 Task: Find connections with filter location Wittenau with filter topic #newyearwith filter profile language English with filter current company NTT Ltd. with filter school Gowtham model school with filter industry Residential Building Construction with filter service category Market Research with filter keywords title Orderly
Action: Mouse moved to (527, 70)
Screenshot: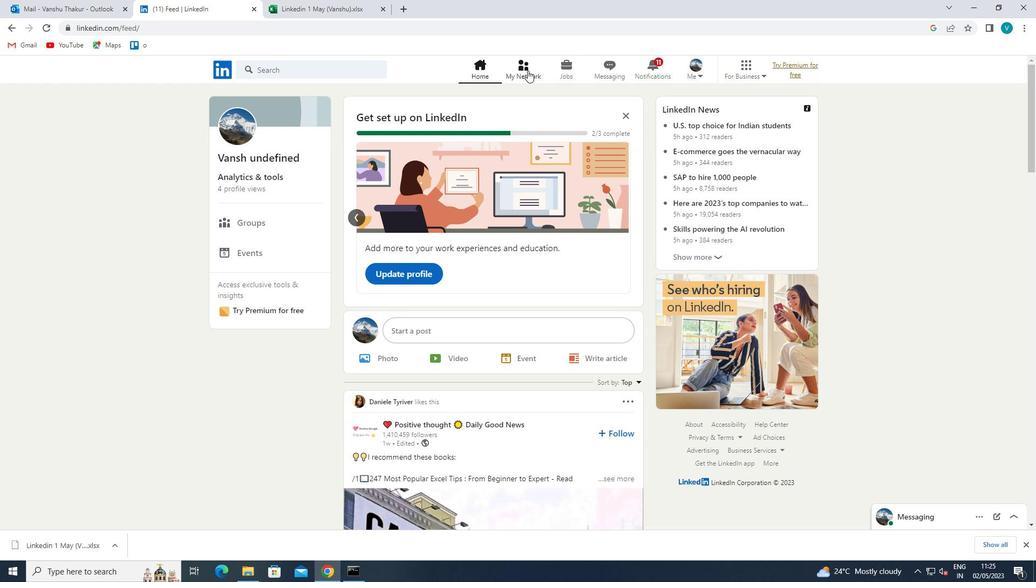 
Action: Mouse pressed left at (527, 70)
Screenshot: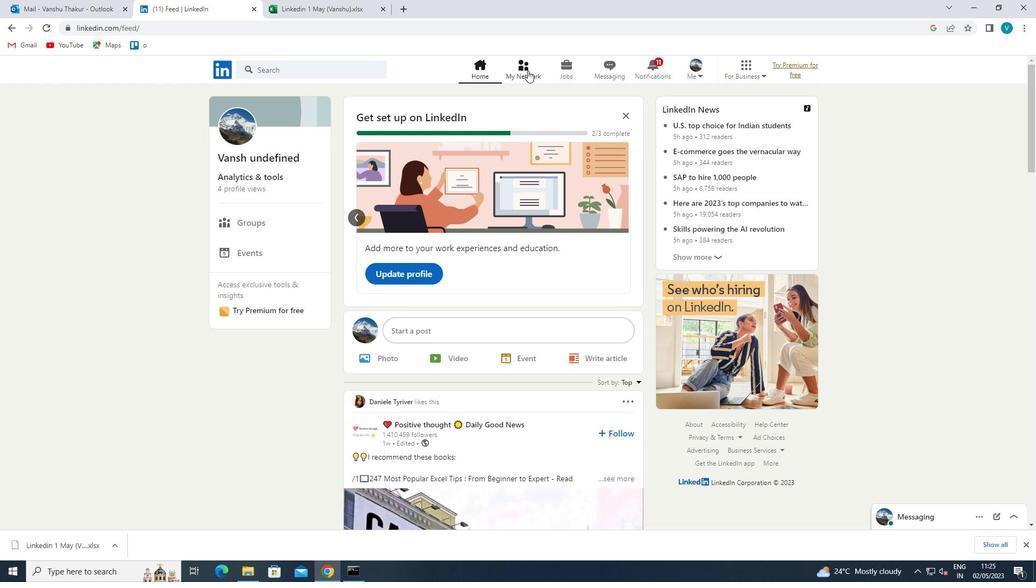 
Action: Mouse moved to (274, 123)
Screenshot: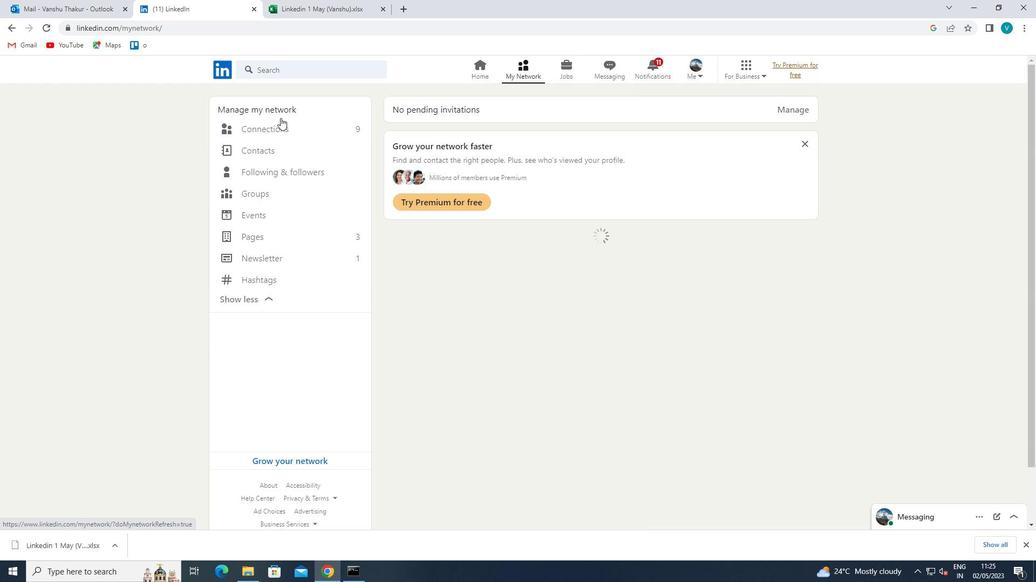 
Action: Mouse pressed left at (274, 123)
Screenshot: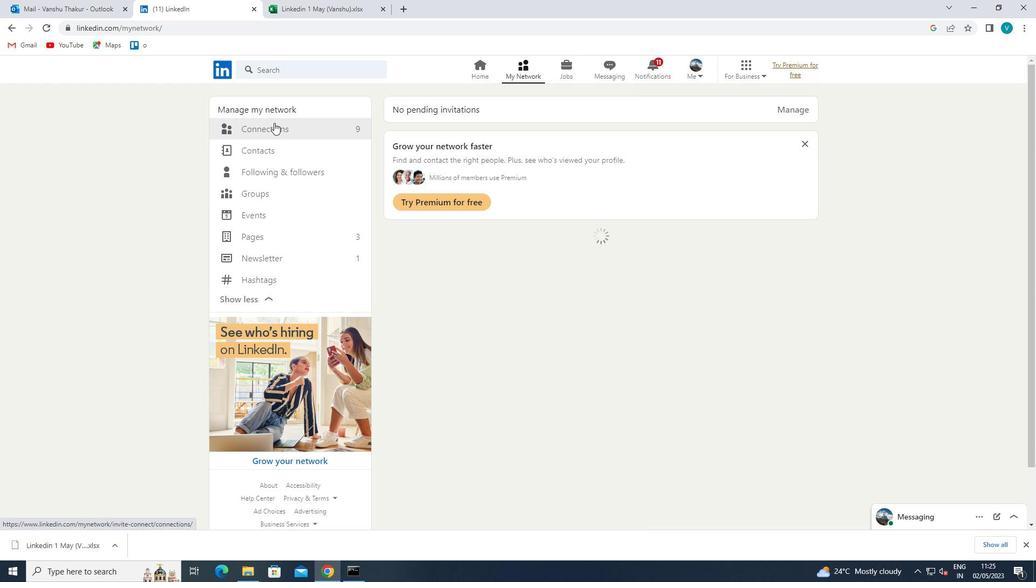 
Action: Mouse moved to (603, 126)
Screenshot: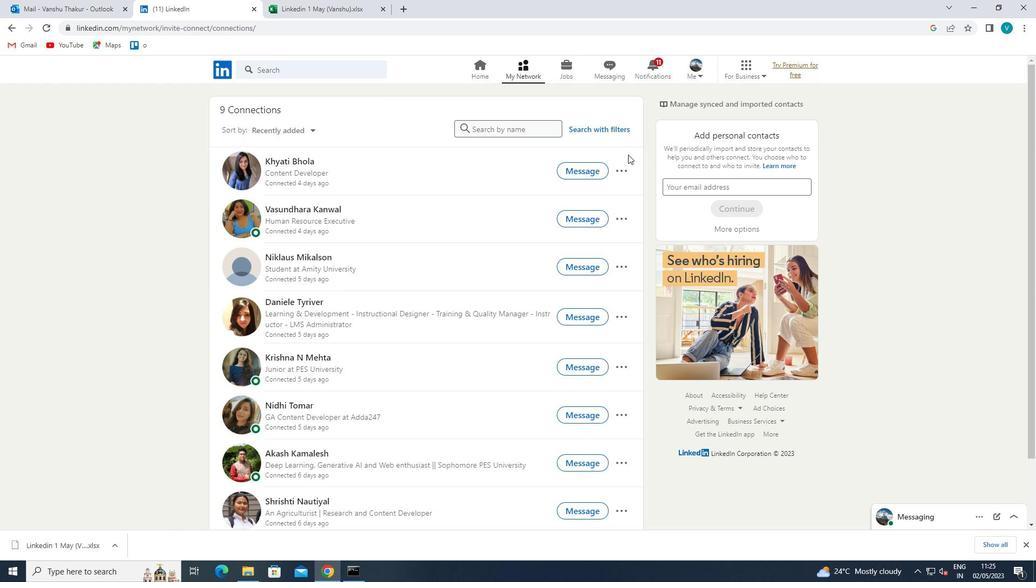 
Action: Mouse pressed left at (603, 126)
Screenshot: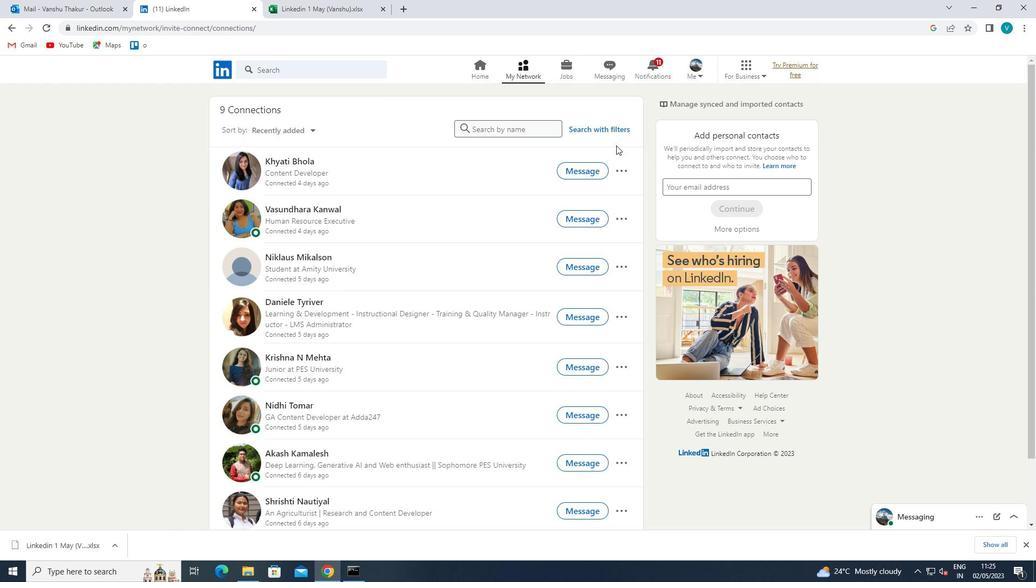 
Action: Mouse moved to (507, 103)
Screenshot: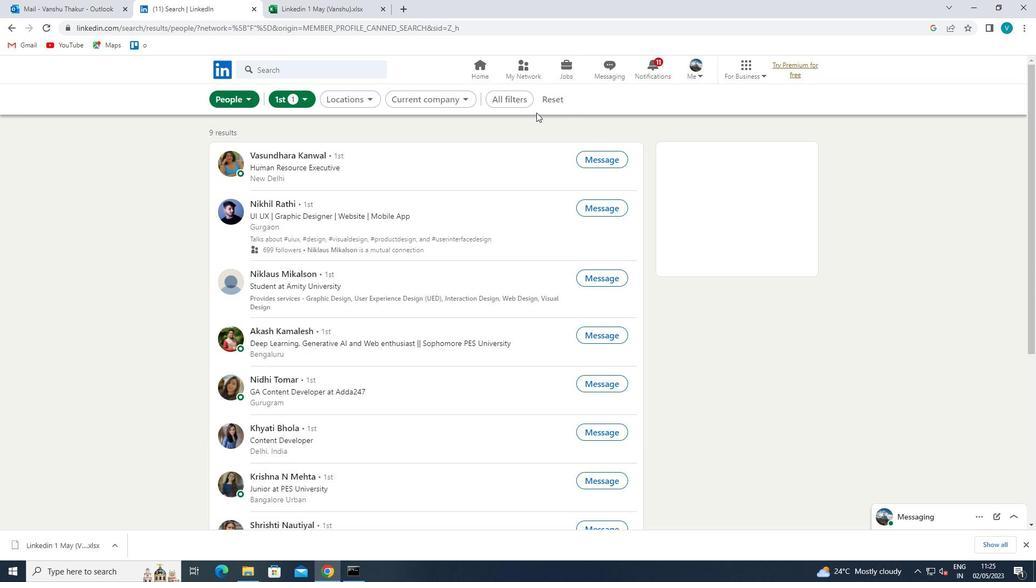 
Action: Mouse pressed left at (507, 103)
Screenshot: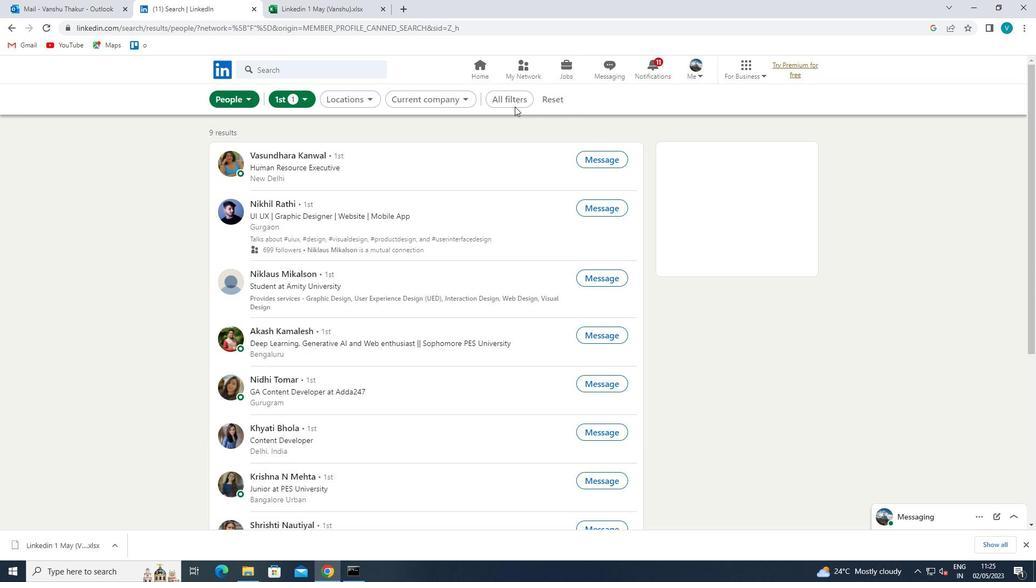 
Action: Mouse moved to (862, 239)
Screenshot: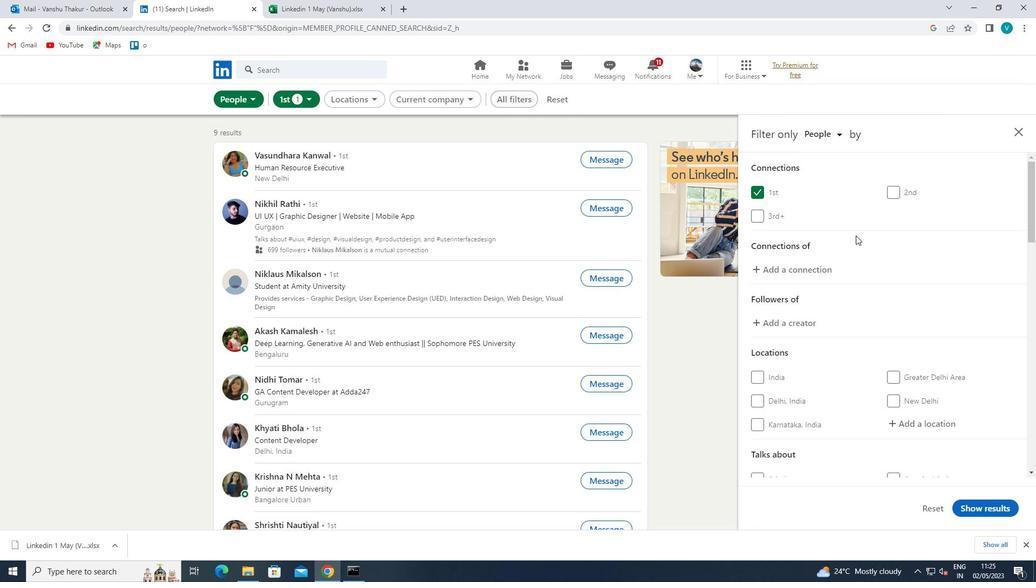 
Action: Mouse scrolled (862, 239) with delta (0, 0)
Screenshot: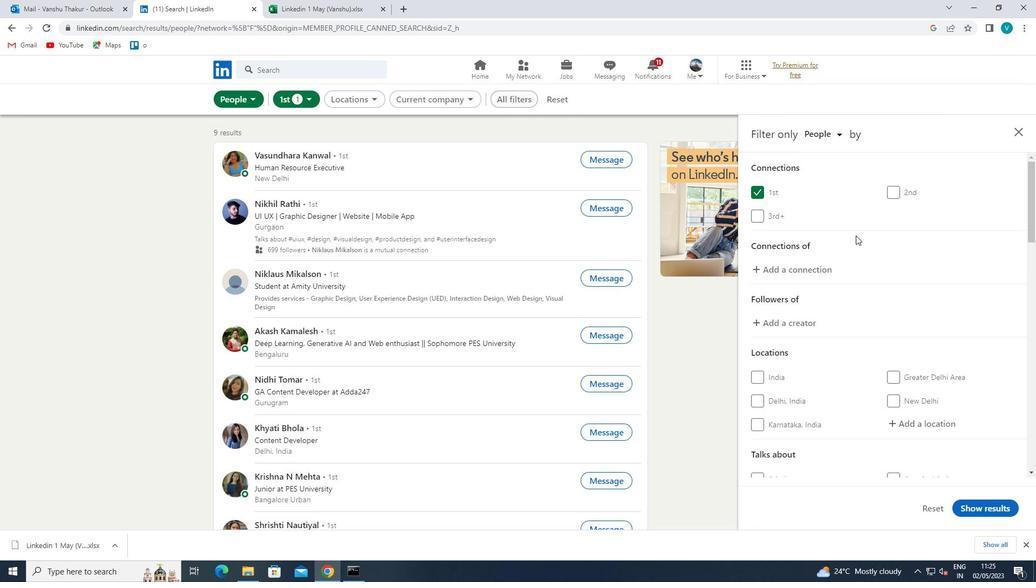 
Action: Mouse moved to (862, 241)
Screenshot: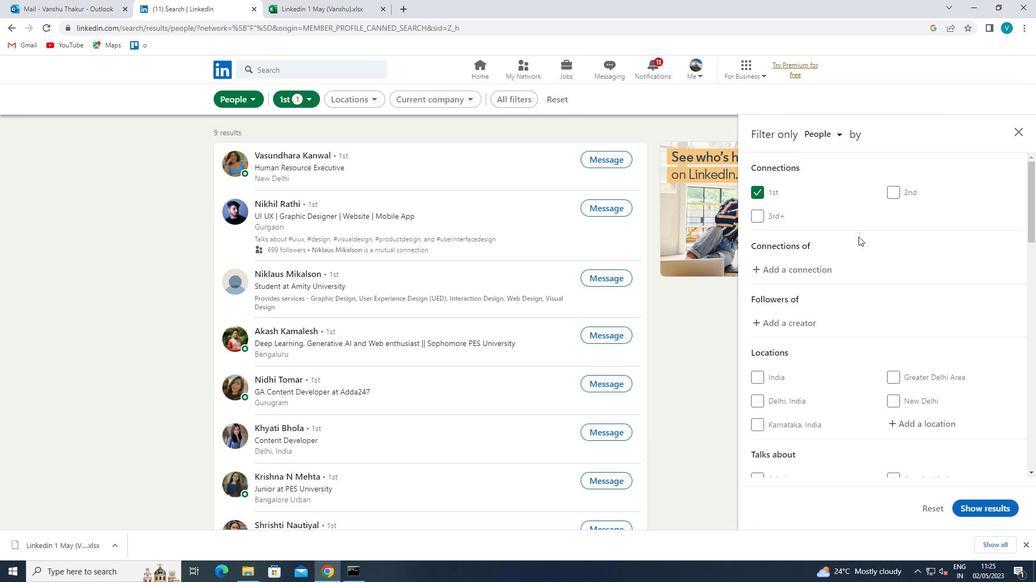 
Action: Mouse scrolled (862, 240) with delta (0, 0)
Screenshot: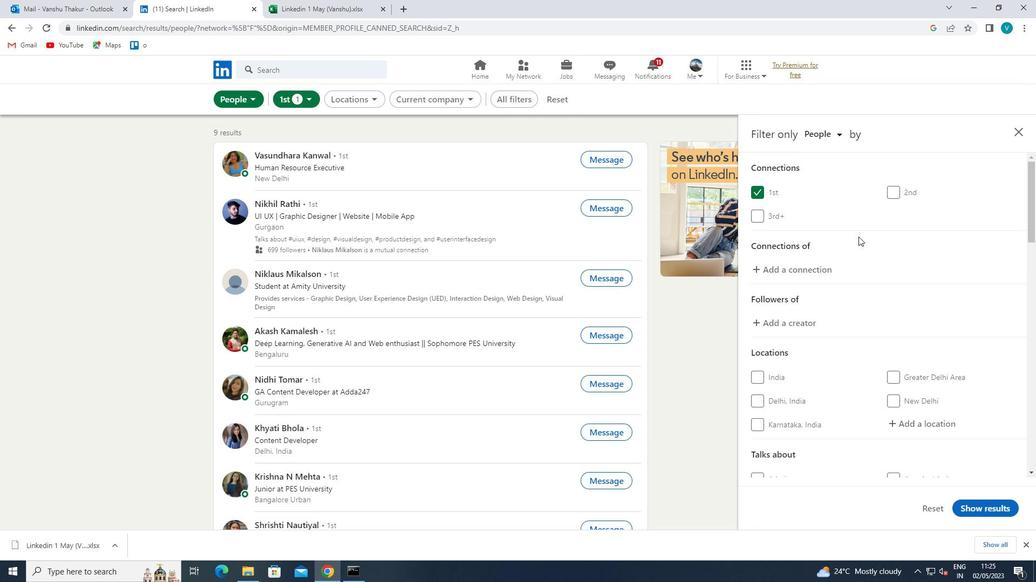 
Action: Mouse moved to (910, 326)
Screenshot: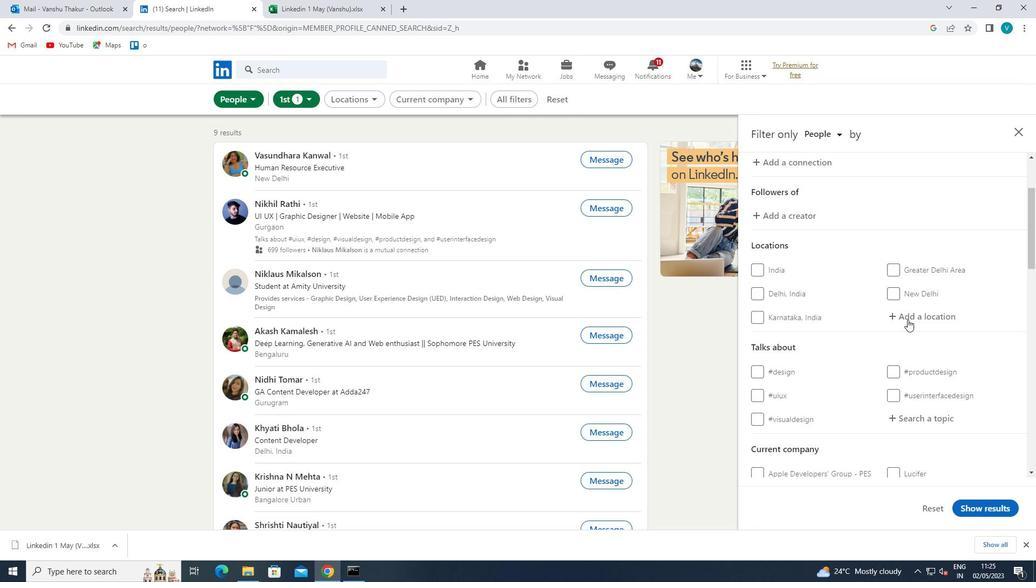 
Action: Mouse pressed left at (910, 326)
Screenshot: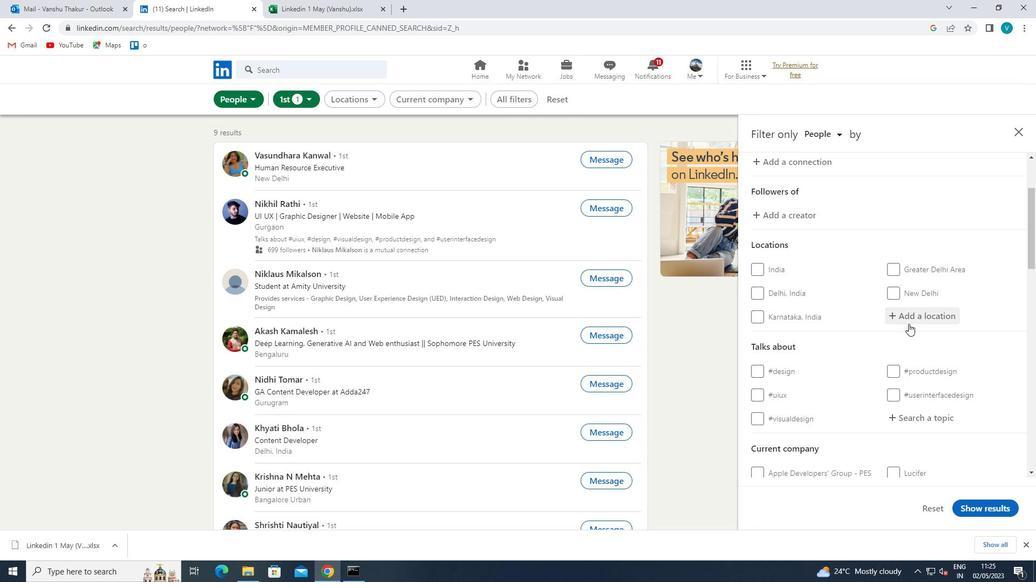 
Action: Mouse moved to (919, 315)
Screenshot: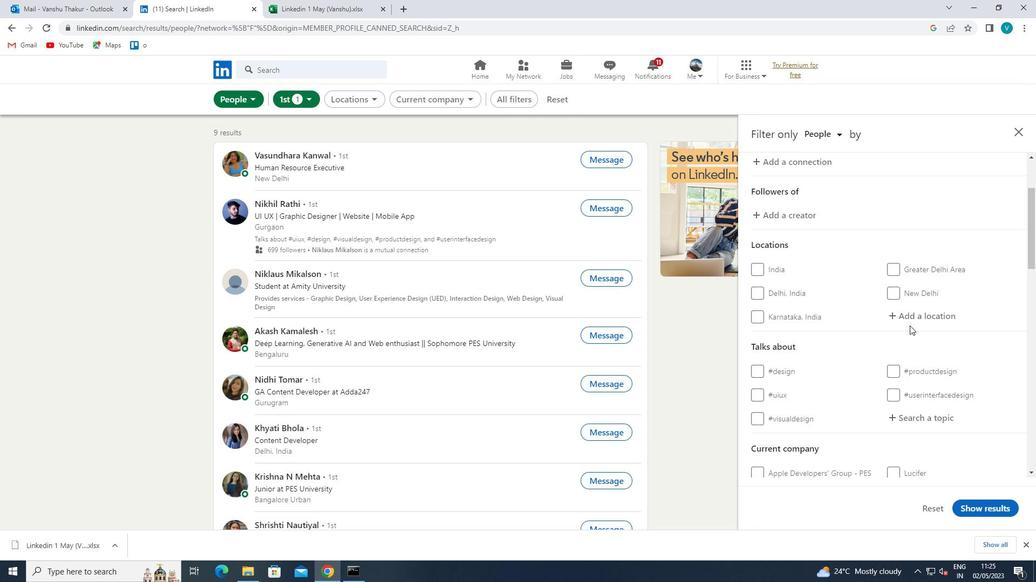 
Action: Mouse pressed left at (919, 315)
Screenshot: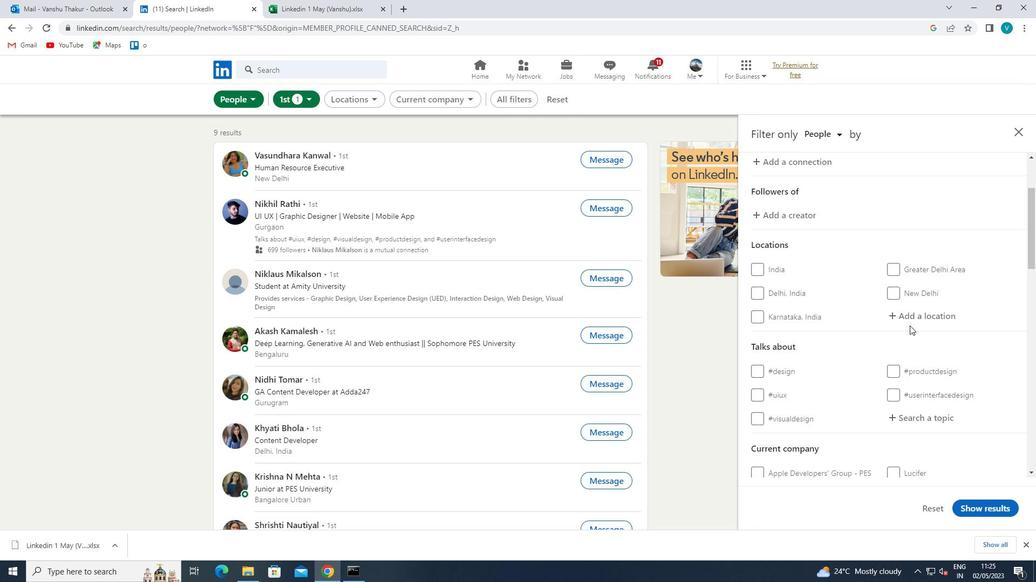 
Action: Key pressed <Key.shift>WITTENAU
Screenshot: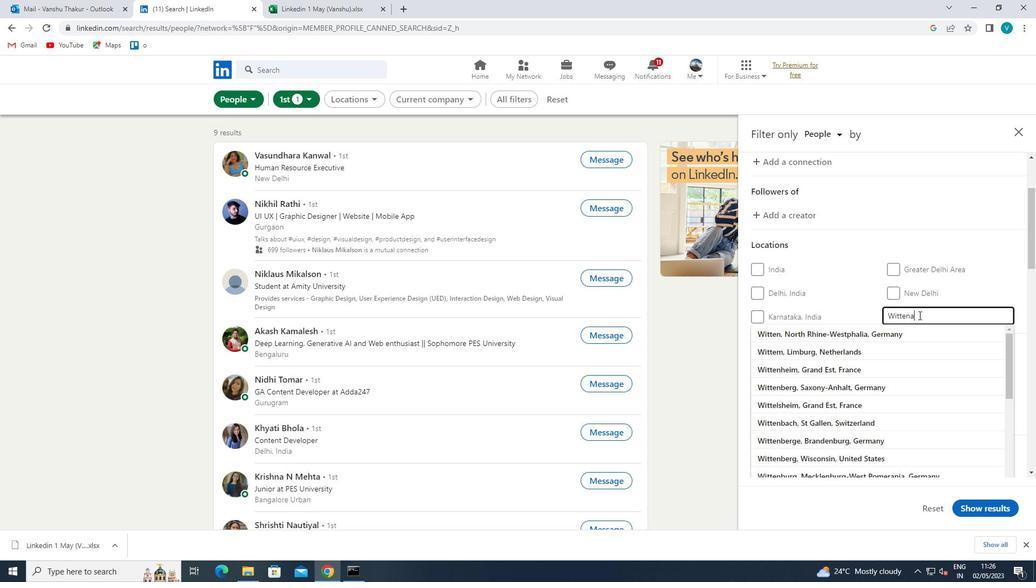 
Action: Mouse moved to (901, 331)
Screenshot: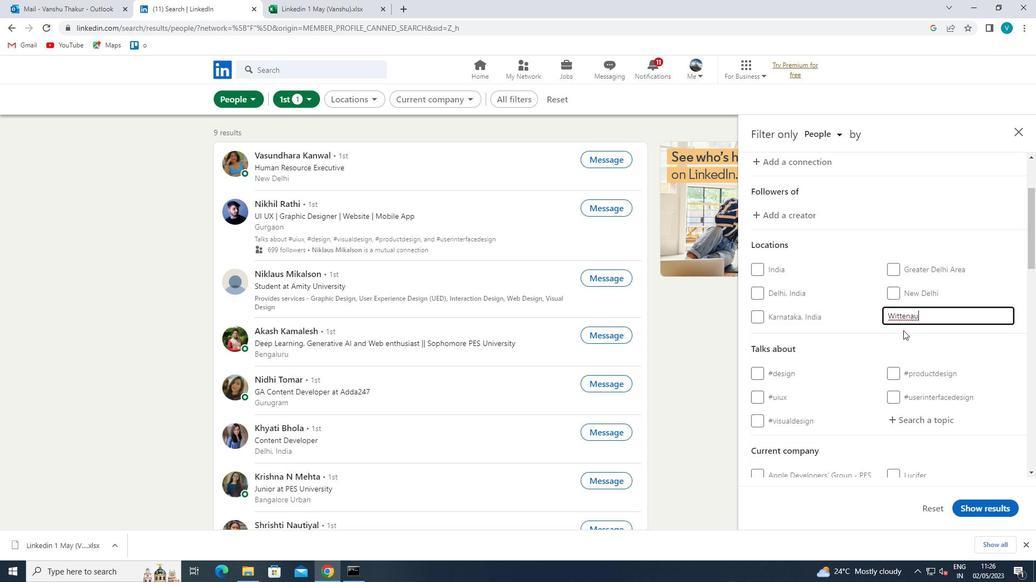 
Action: Mouse pressed left at (901, 331)
Screenshot: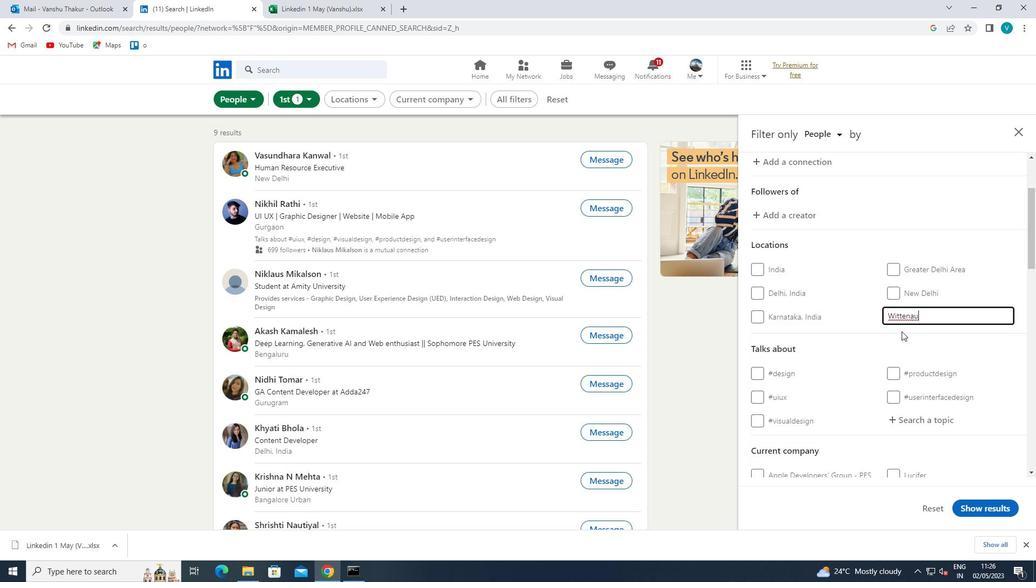 
Action: Mouse moved to (914, 336)
Screenshot: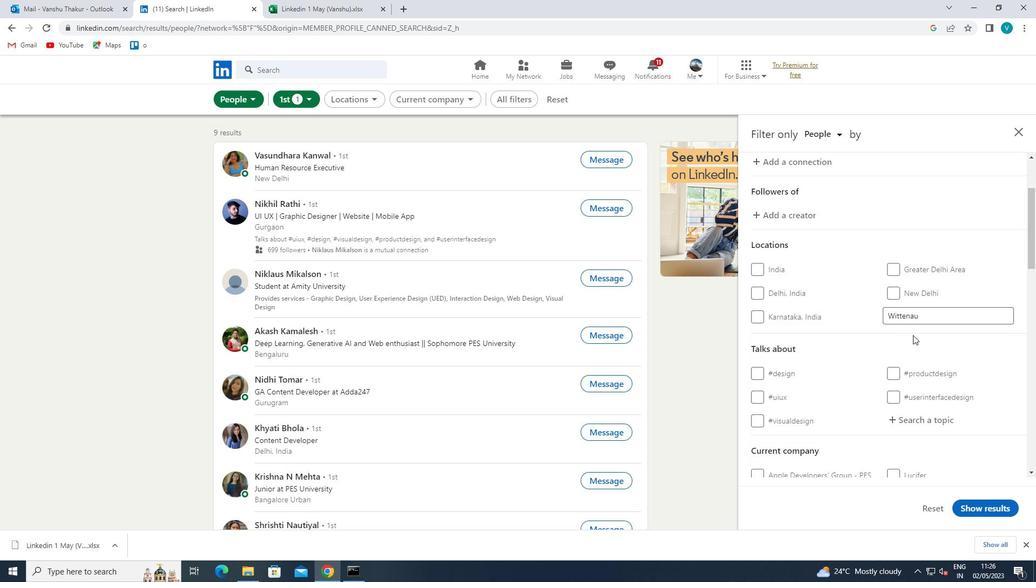 
Action: Mouse scrolled (914, 335) with delta (0, 0)
Screenshot: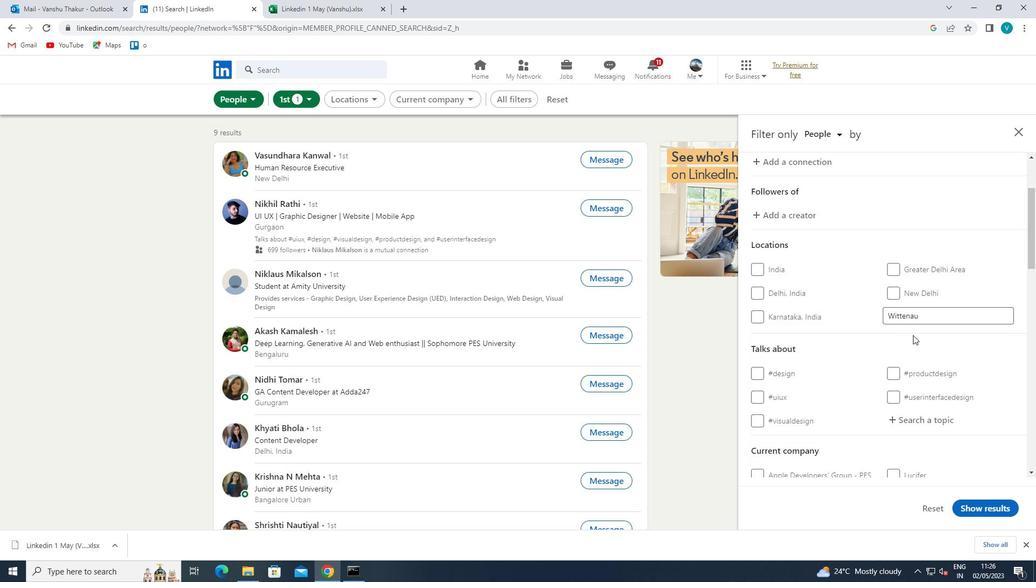 
Action: Mouse moved to (915, 336)
Screenshot: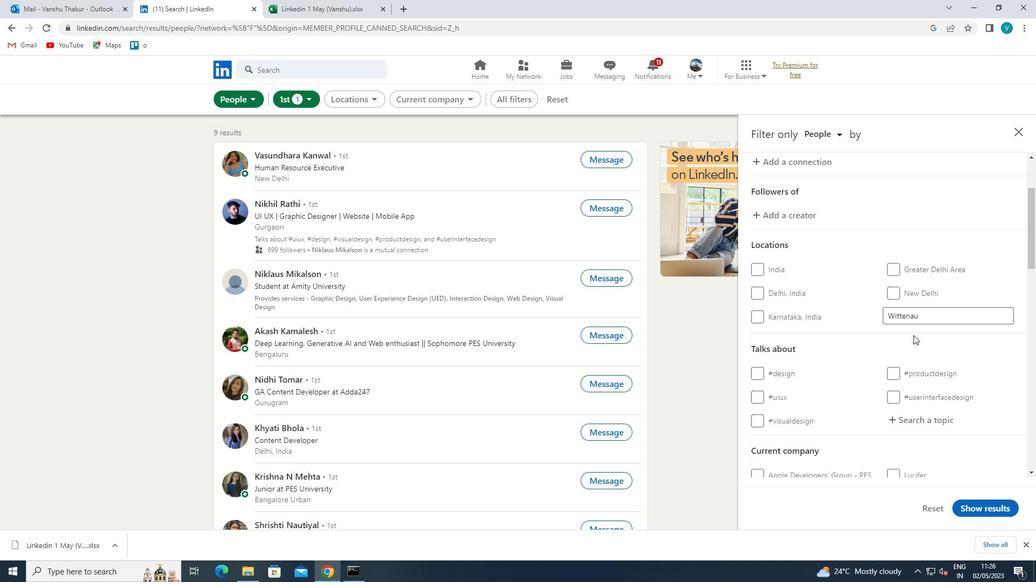 
Action: Mouse scrolled (915, 335) with delta (0, 0)
Screenshot: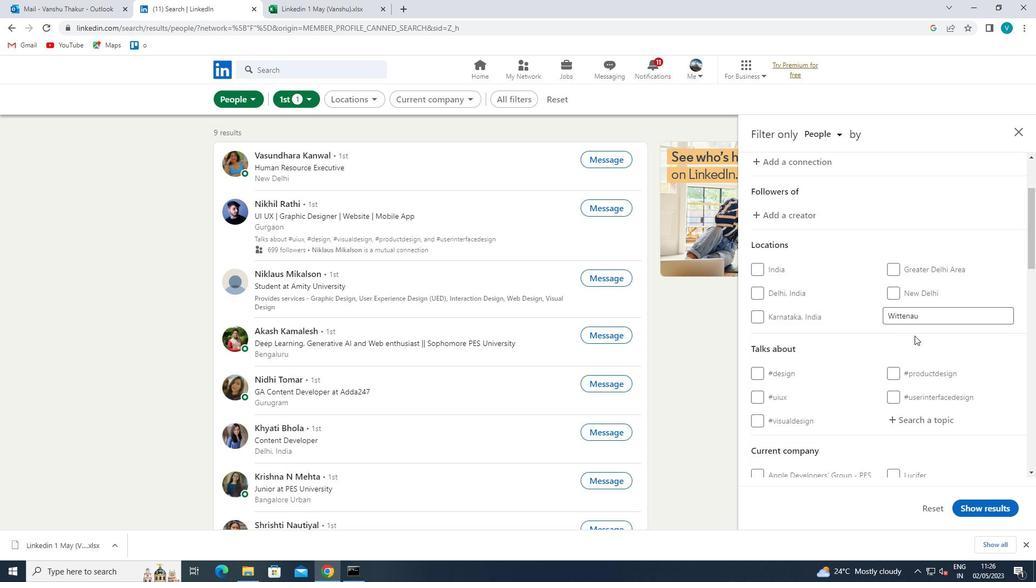 
Action: Mouse moved to (936, 310)
Screenshot: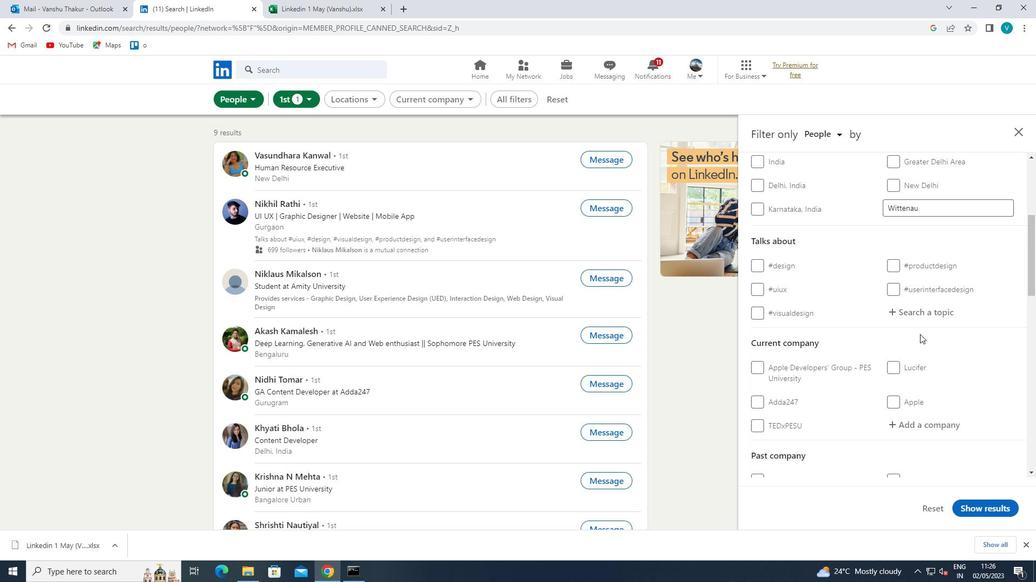 
Action: Mouse pressed left at (936, 310)
Screenshot: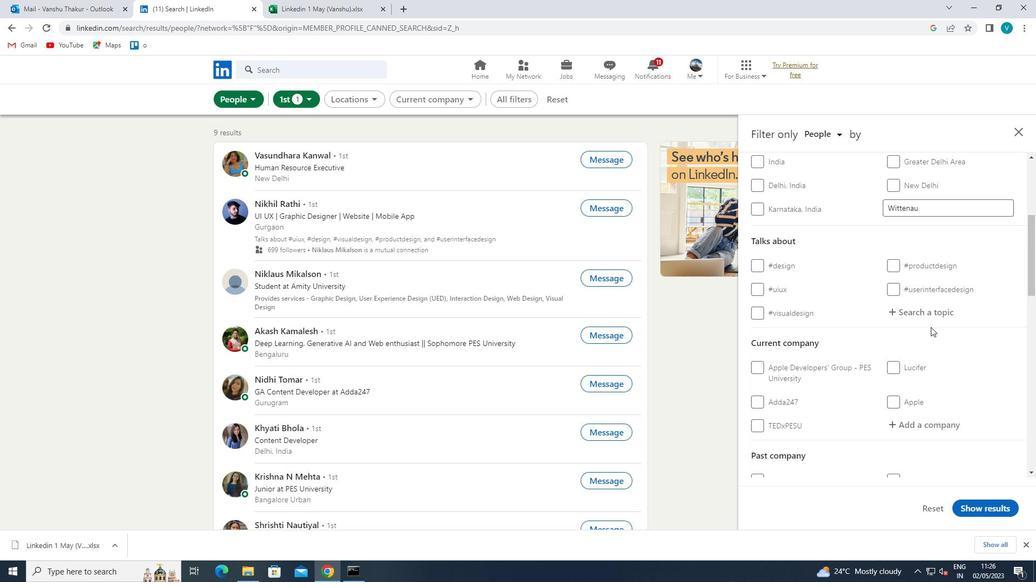 
Action: Key pressed NEWYEAR
Screenshot: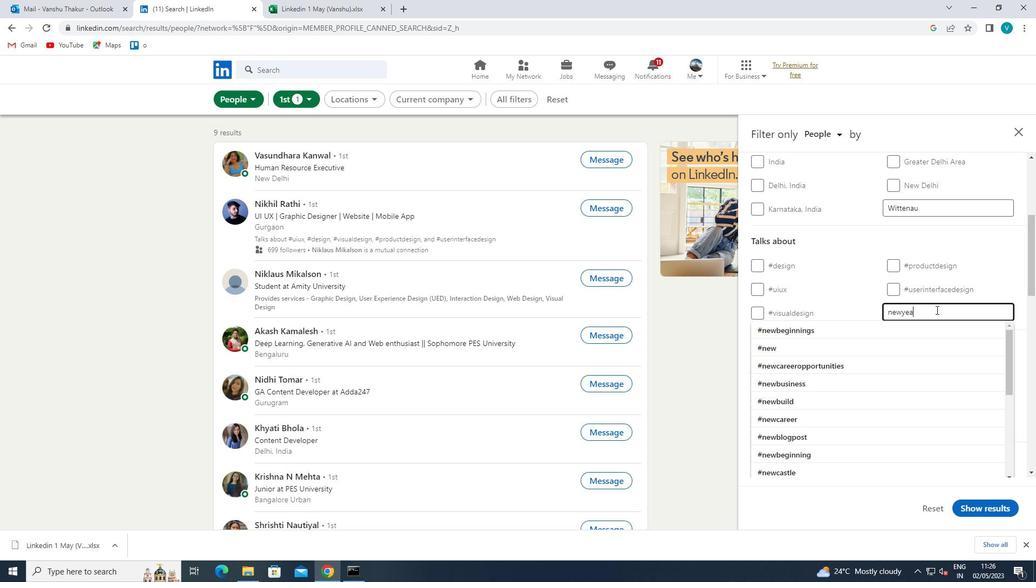 
Action: Mouse moved to (876, 325)
Screenshot: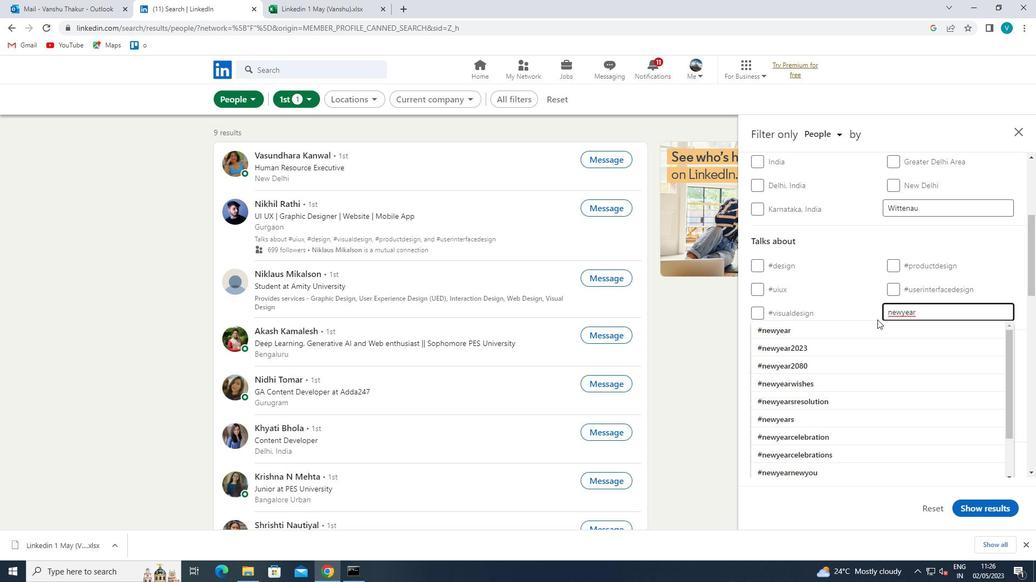 
Action: Mouse pressed left at (876, 325)
Screenshot: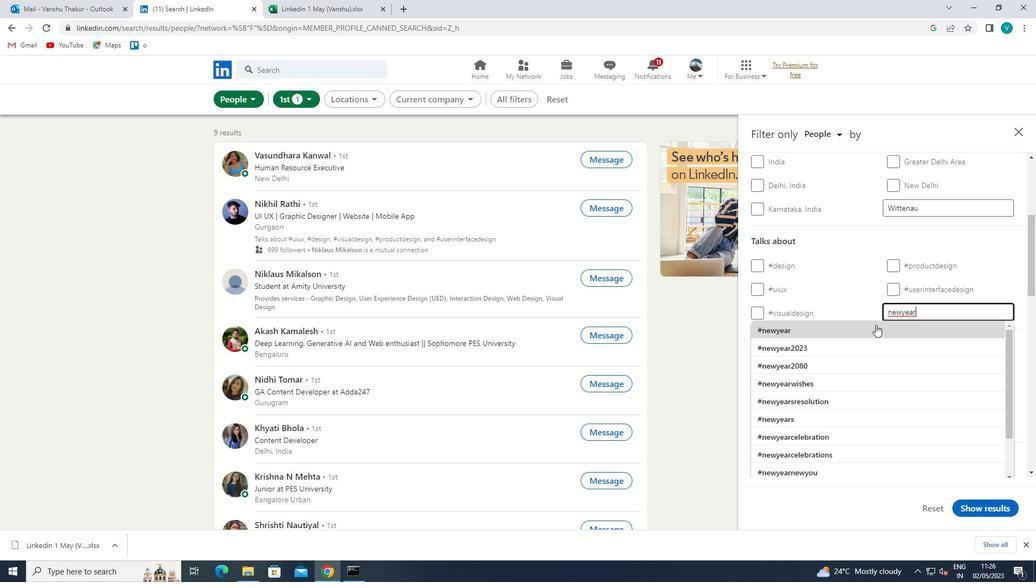 
Action: Mouse scrolled (876, 324) with delta (0, 0)
Screenshot: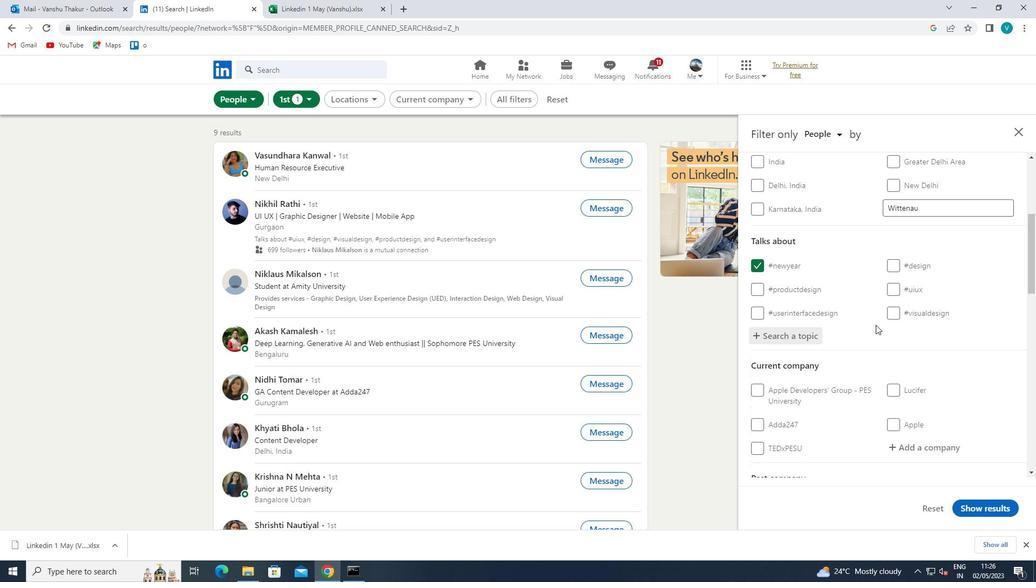 
Action: Mouse scrolled (876, 324) with delta (0, 0)
Screenshot: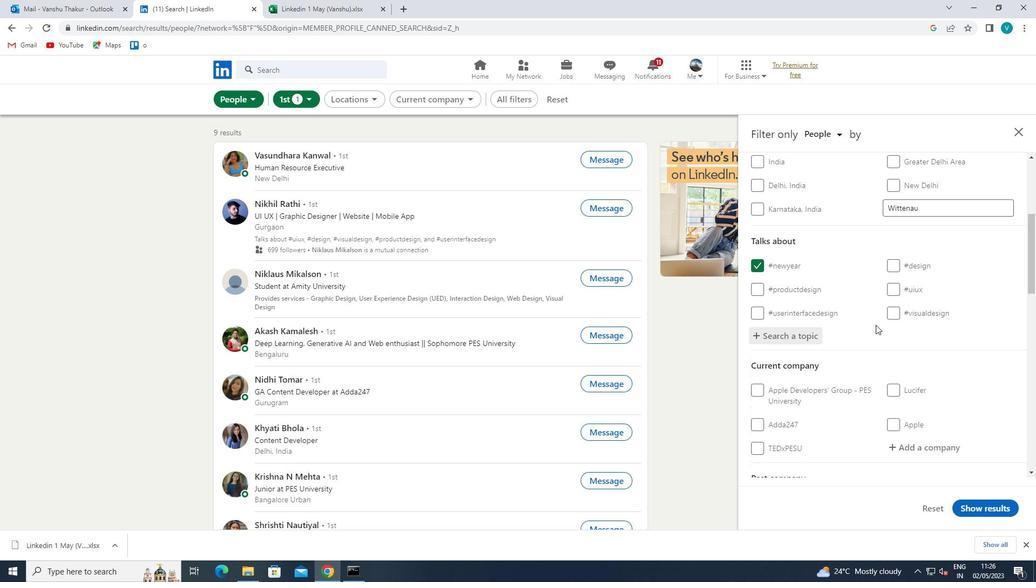 
Action: Mouse moved to (875, 326)
Screenshot: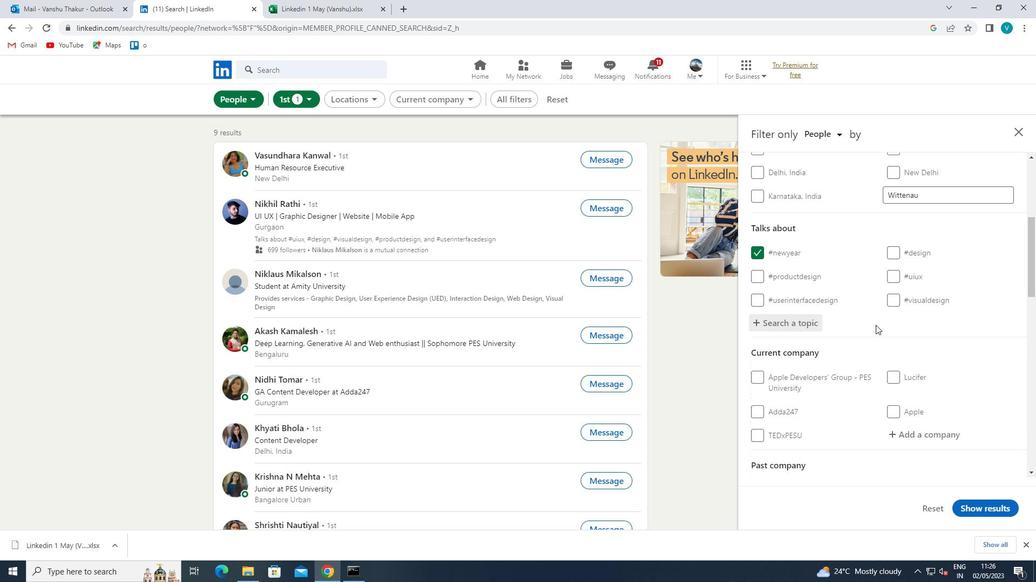 
Action: Mouse scrolled (875, 325) with delta (0, 0)
Screenshot: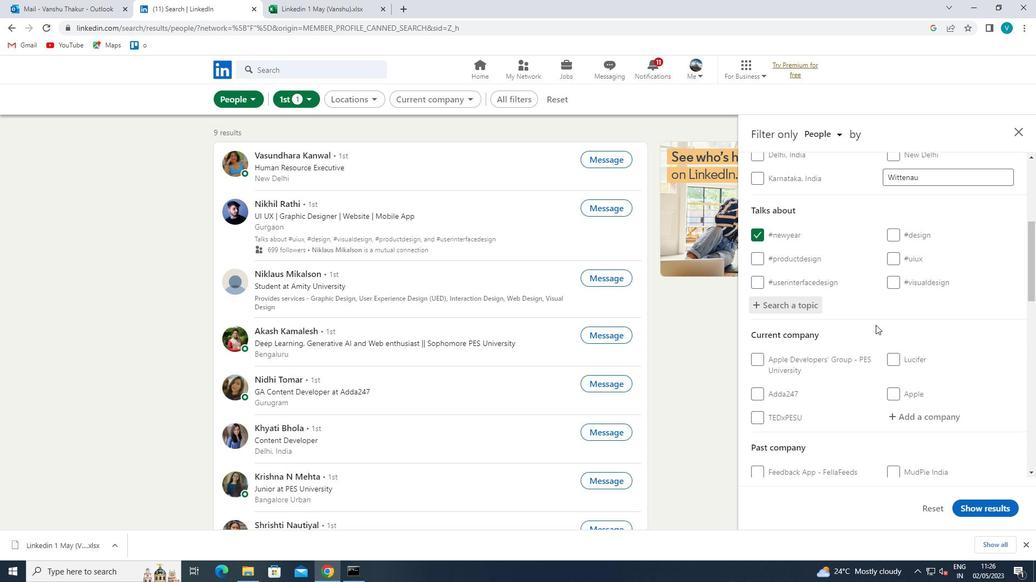 
Action: Mouse moved to (874, 326)
Screenshot: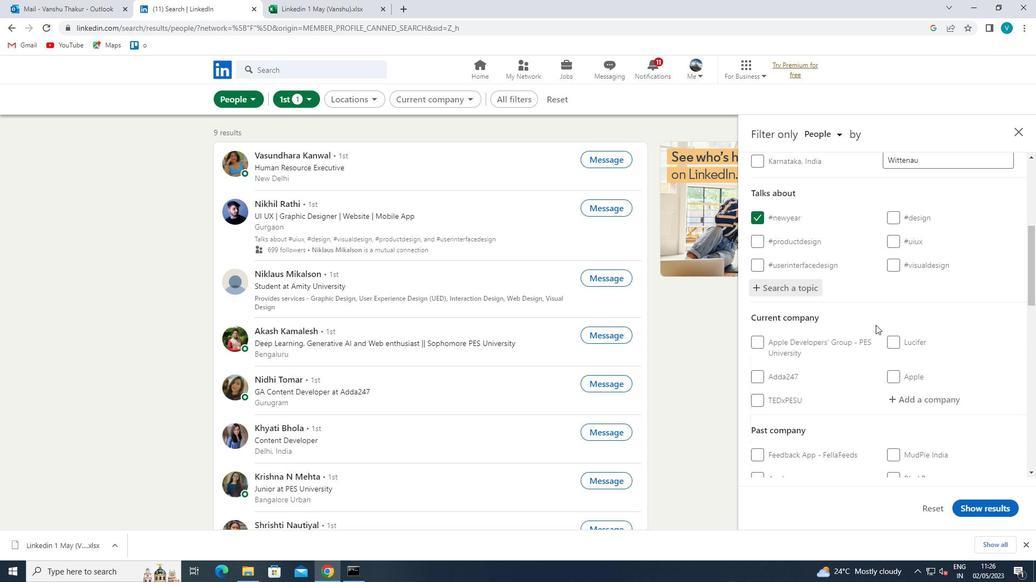 
Action: Mouse scrolled (874, 326) with delta (0, 0)
Screenshot: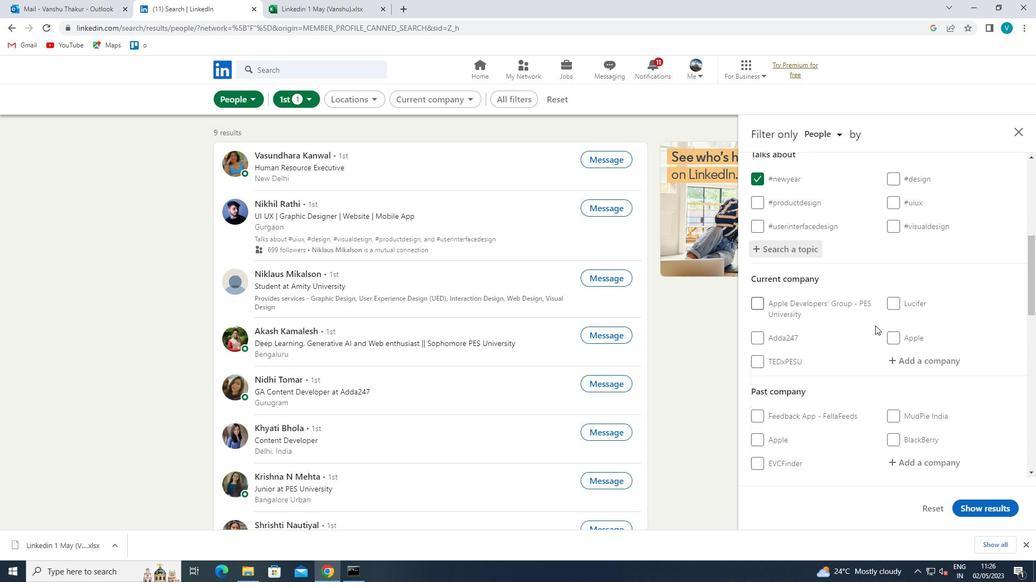 
Action: Mouse moved to (874, 327)
Screenshot: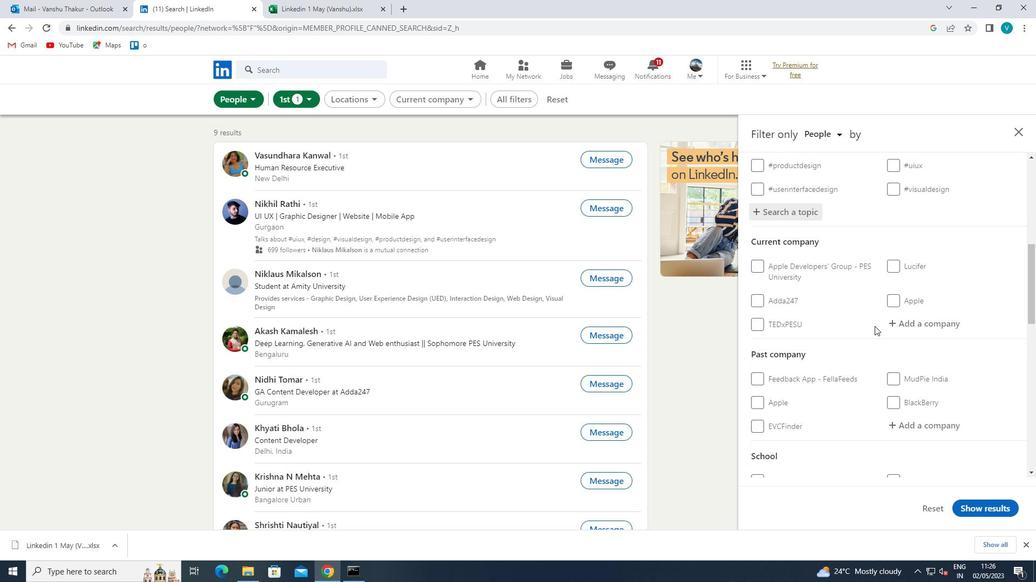 
Action: Mouse scrolled (874, 326) with delta (0, 0)
Screenshot: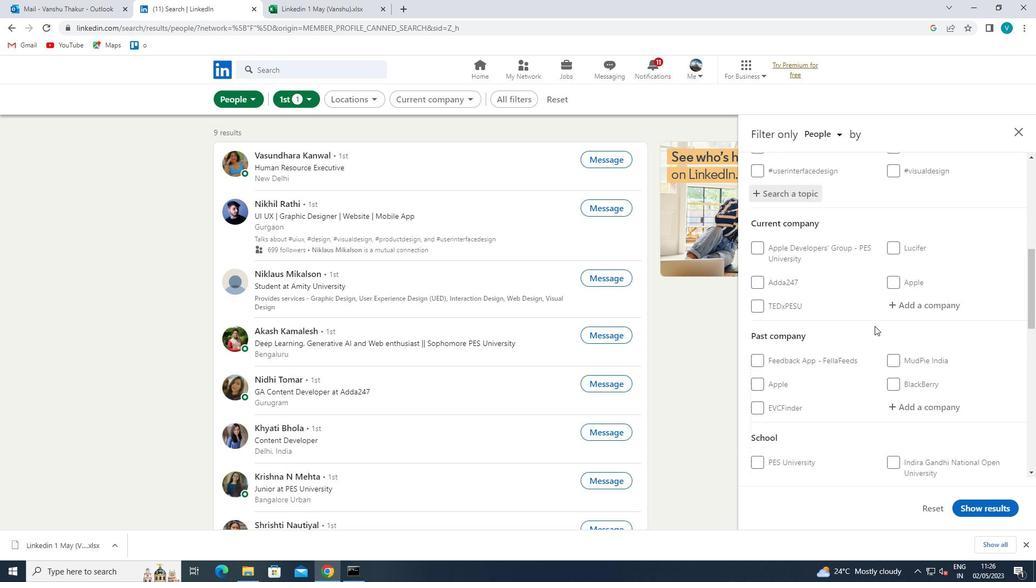
Action: Mouse moved to (873, 327)
Screenshot: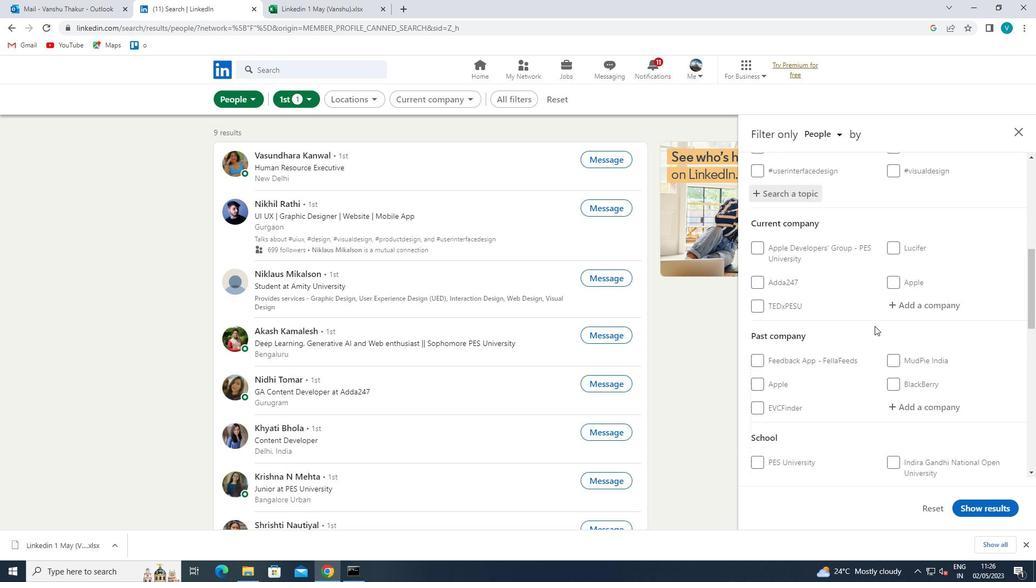 
Action: Mouse scrolled (873, 326) with delta (0, 0)
Screenshot: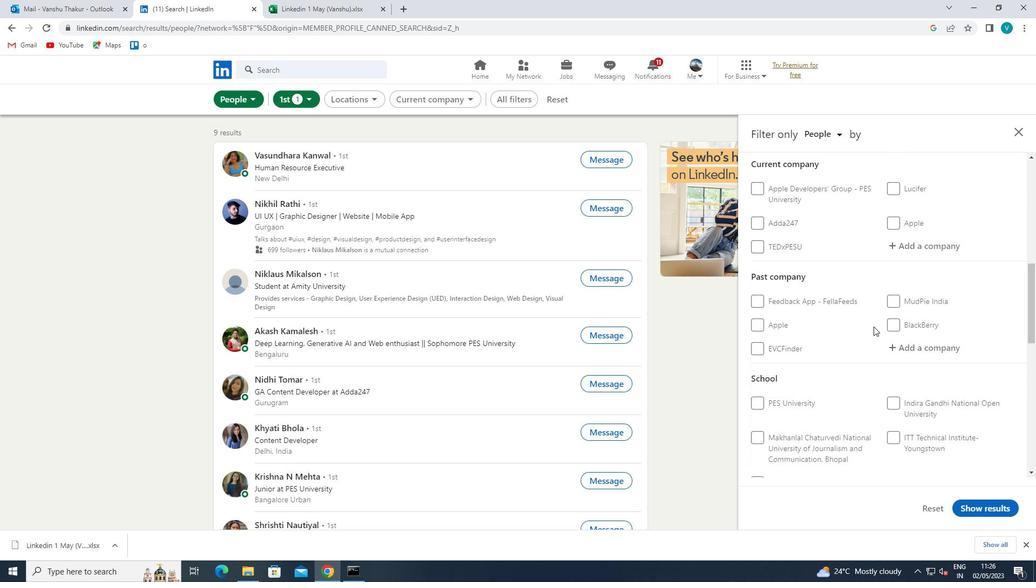 
Action: Mouse scrolled (873, 326) with delta (0, 0)
Screenshot: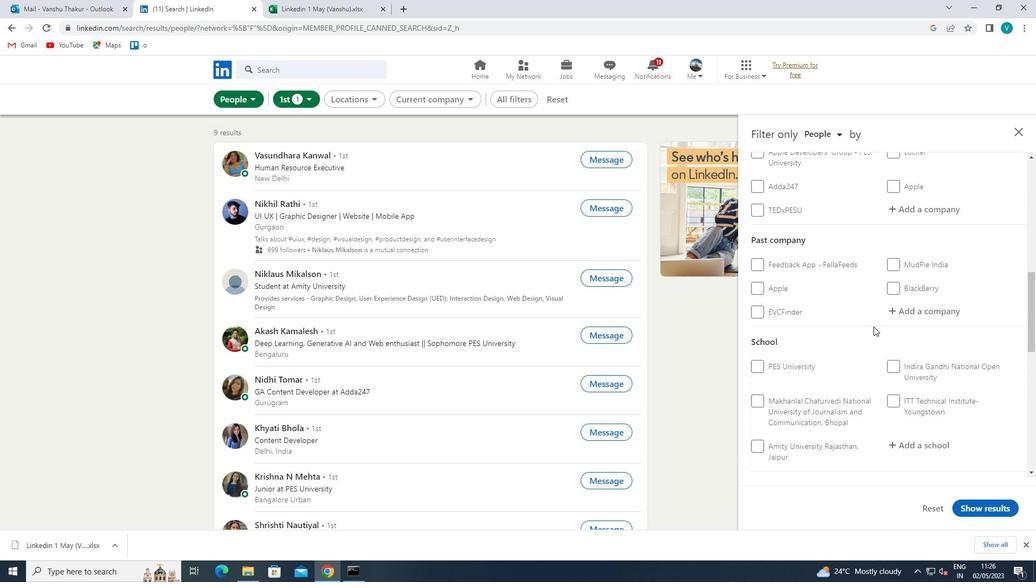 
Action: Mouse moved to (872, 327)
Screenshot: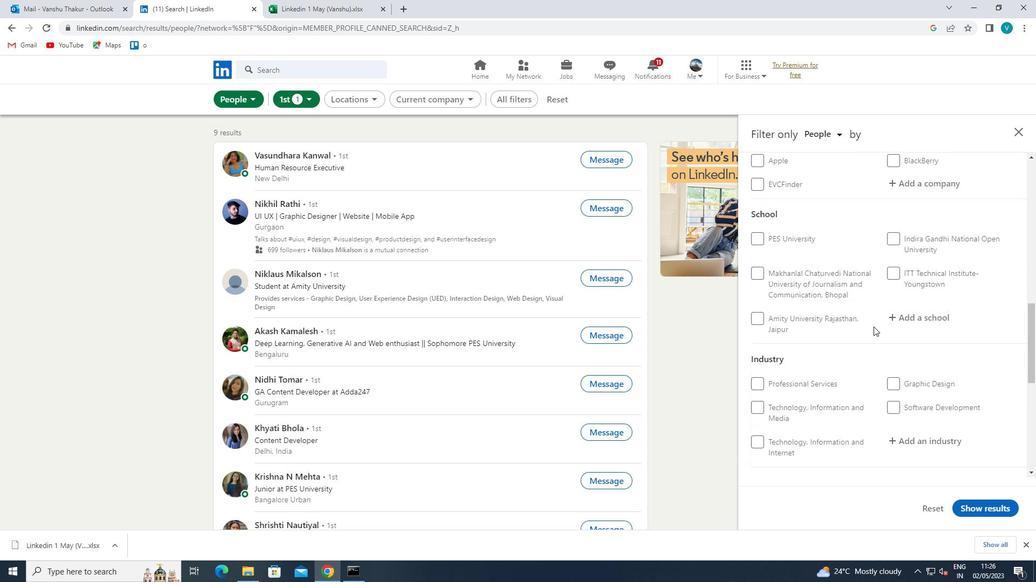 
Action: Mouse scrolled (872, 327) with delta (0, 0)
Screenshot: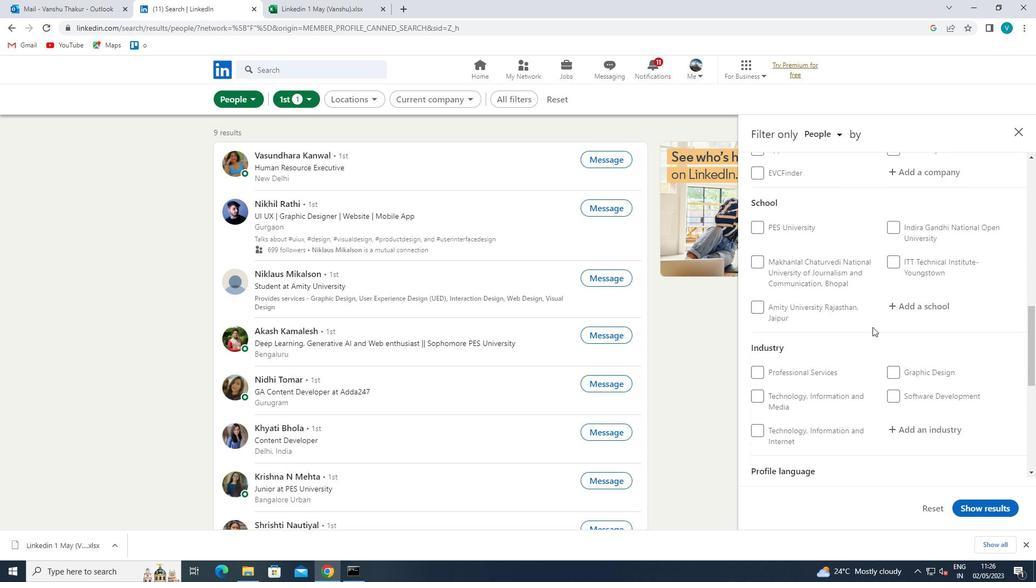 
Action: Mouse moved to (872, 327)
Screenshot: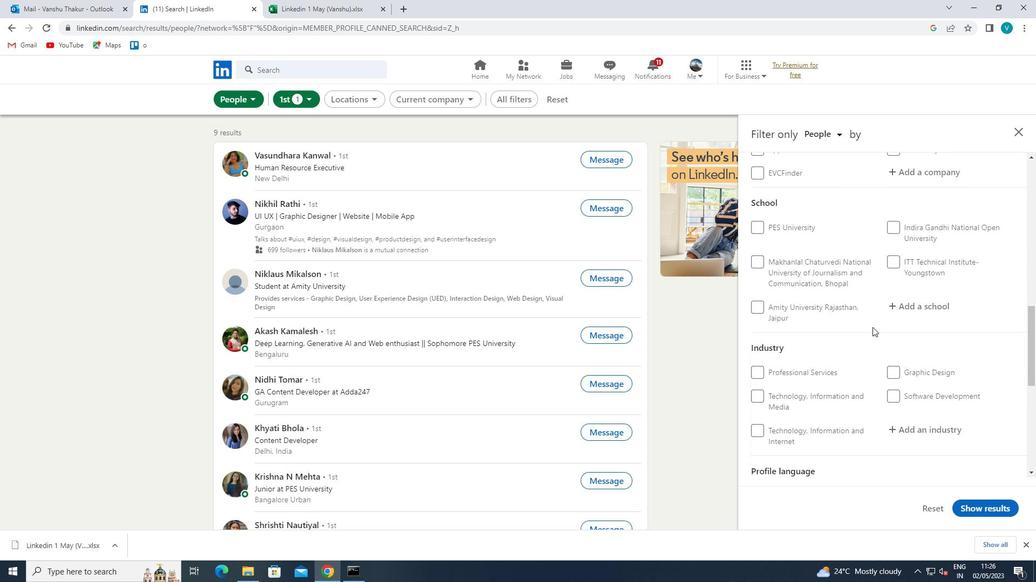 
Action: Mouse scrolled (872, 327) with delta (0, 0)
Screenshot: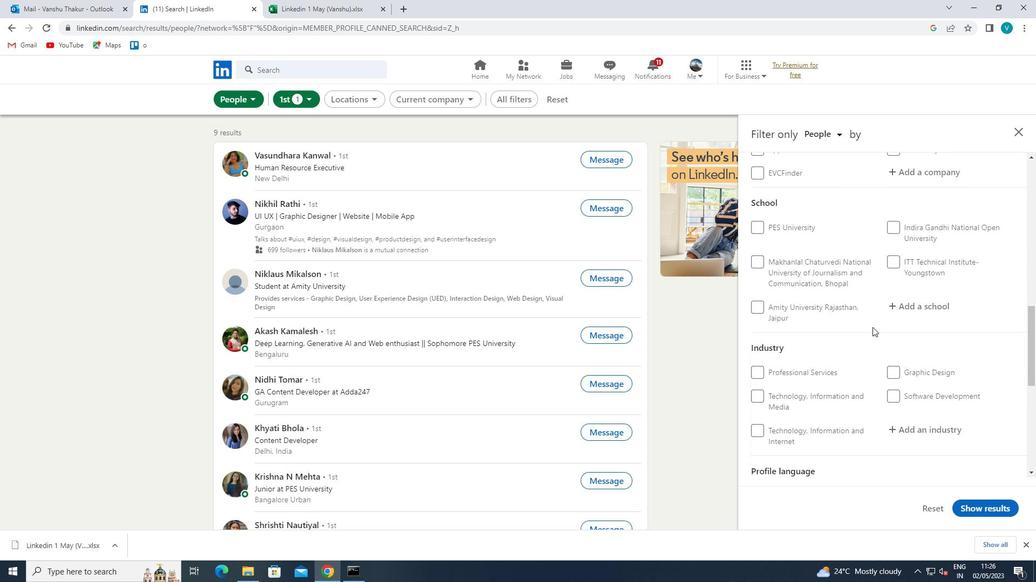 
Action: Mouse scrolled (872, 327) with delta (0, 0)
Screenshot: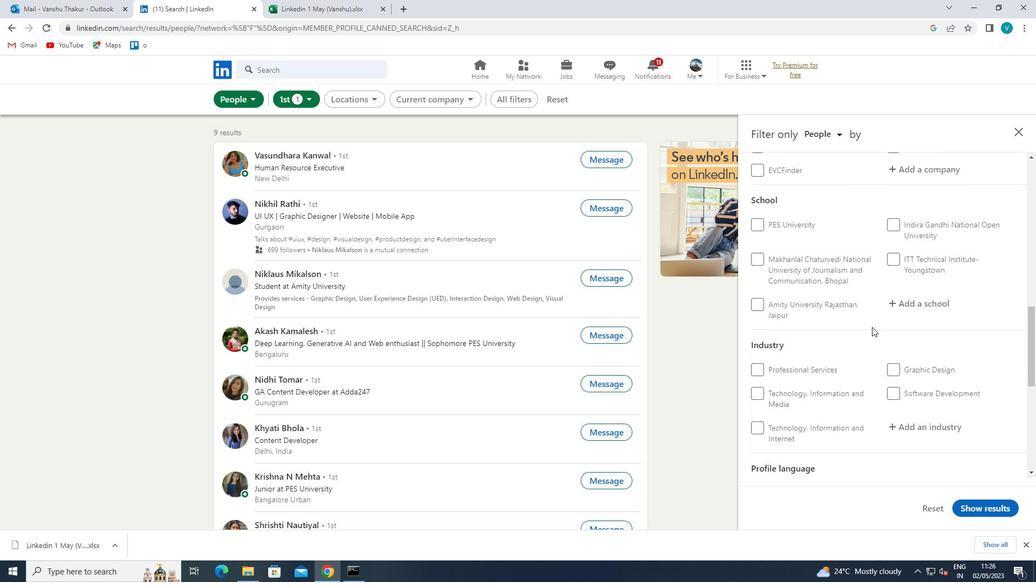 
Action: Mouse moved to (763, 334)
Screenshot: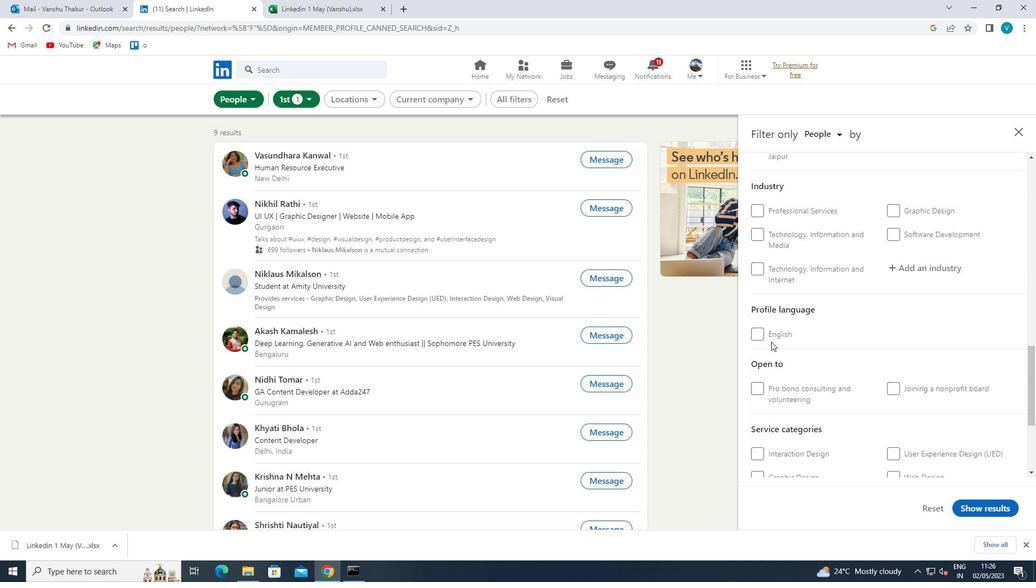 
Action: Mouse pressed left at (763, 334)
Screenshot: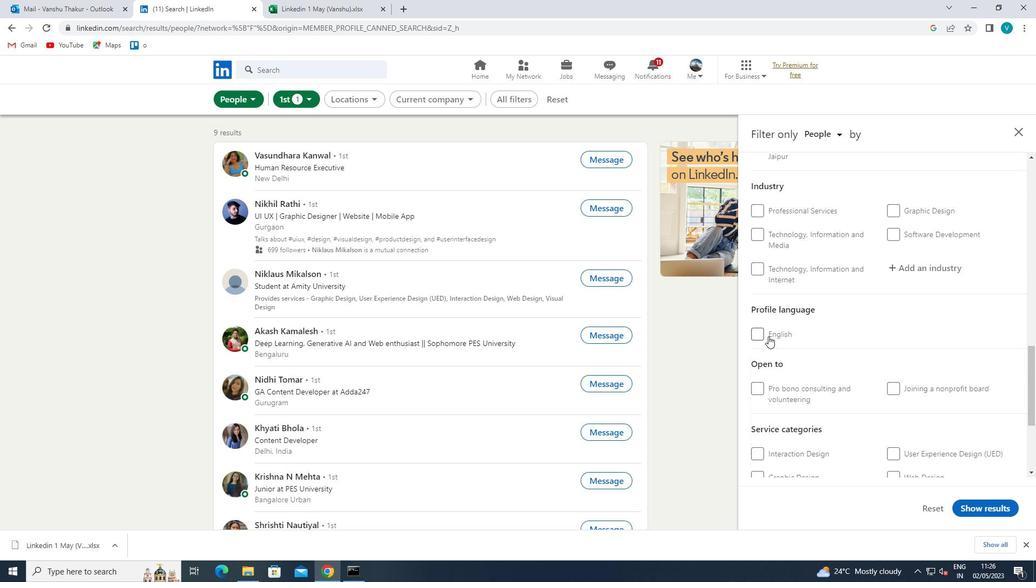 
Action: Mouse moved to (914, 337)
Screenshot: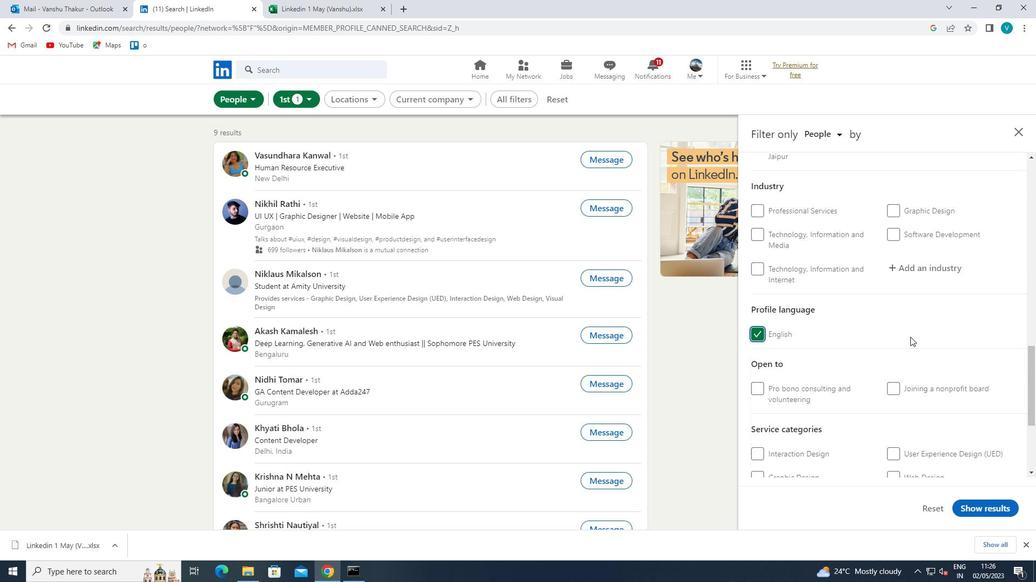 
Action: Mouse scrolled (914, 337) with delta (0, 0)
Screenshot: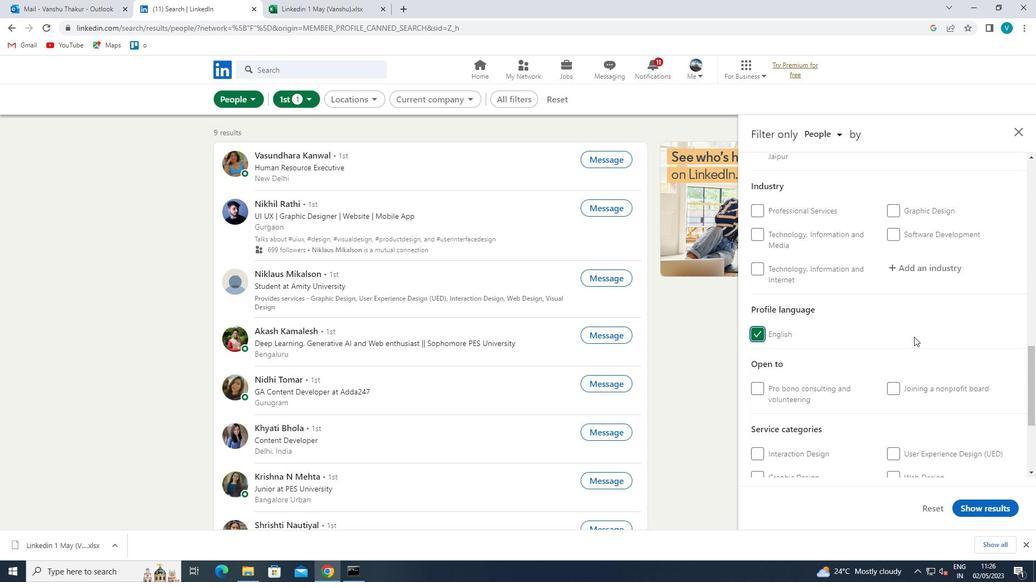 
Action: Mouse scrolled (914, 337) with delta (0, 0)
Screenshot: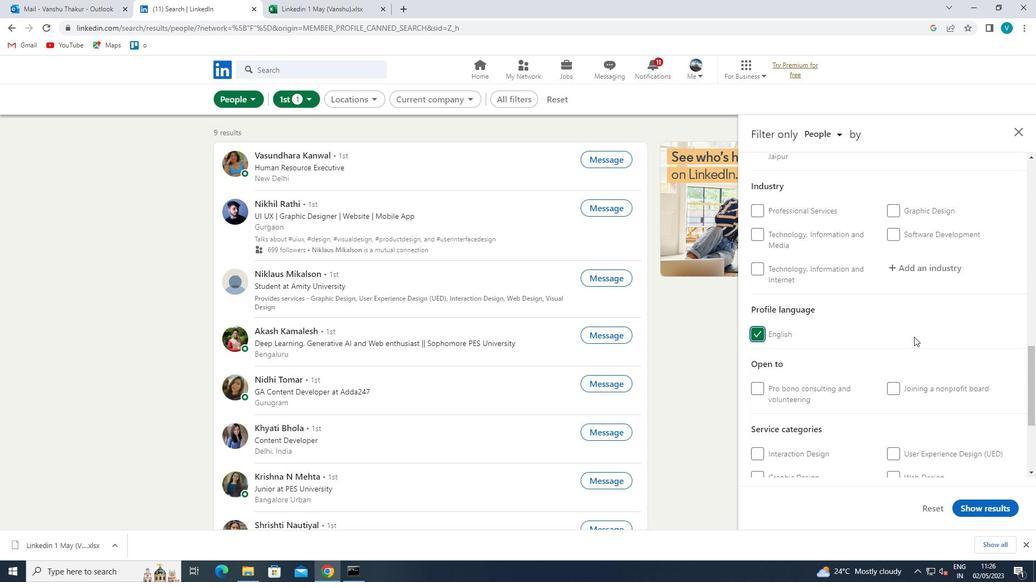 
Action: Mouse scrolled (914, 337) with delta (0, 0)
Screenshot: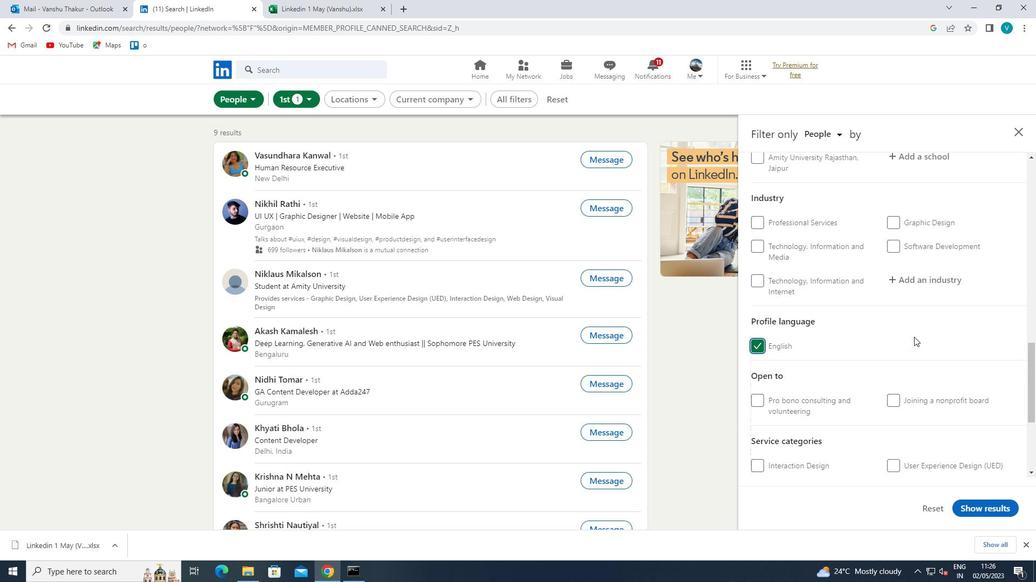 
Action: Mouse scrolled (914, 337) with delta (0, 0)
Screenshot: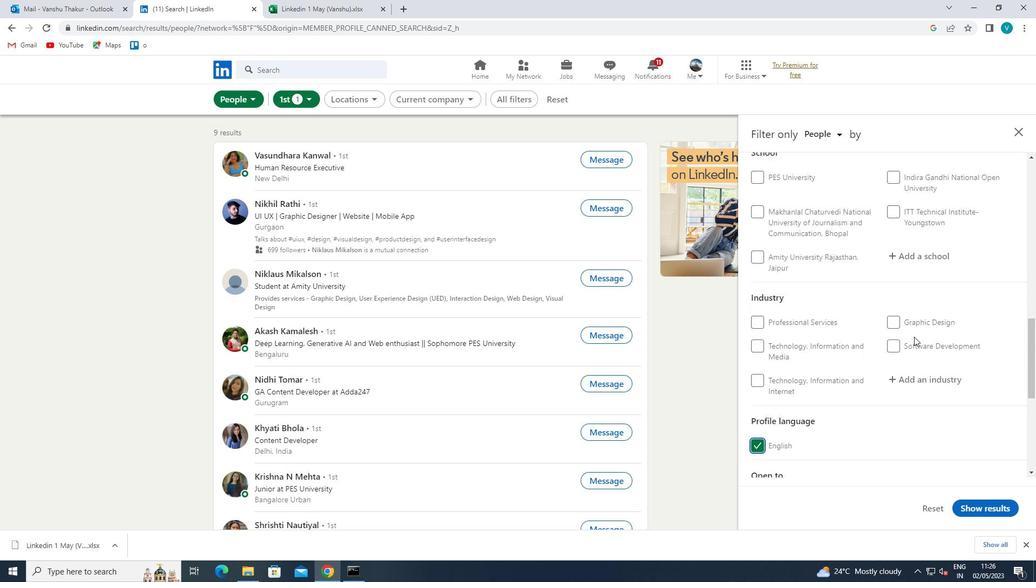 
Action: Mouse scrolled (914, 337) with delta (0, 0)
Screenshot: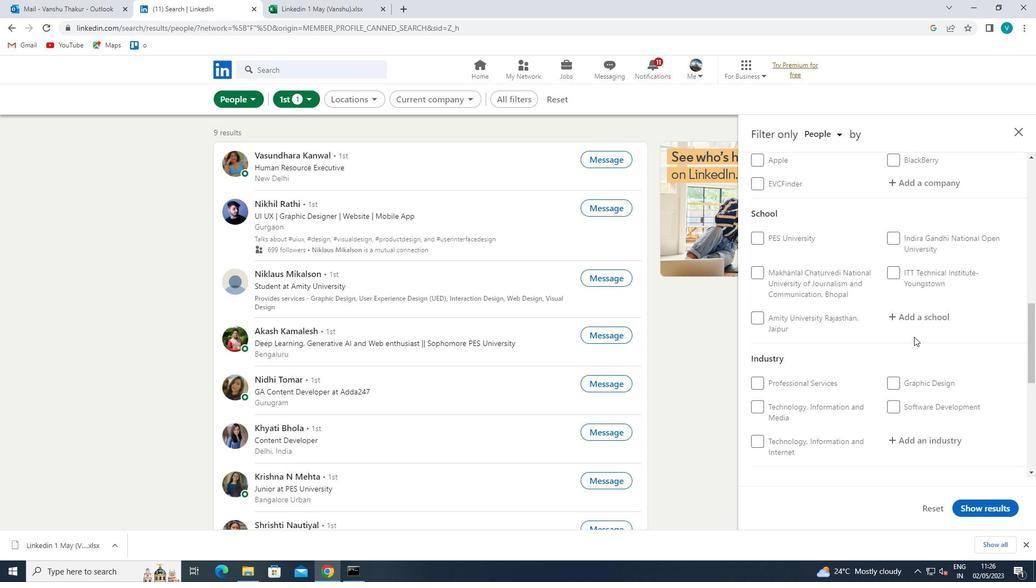 
Action: Mouse scrolled (914, 337) with delta (0, 0)
Screenshot: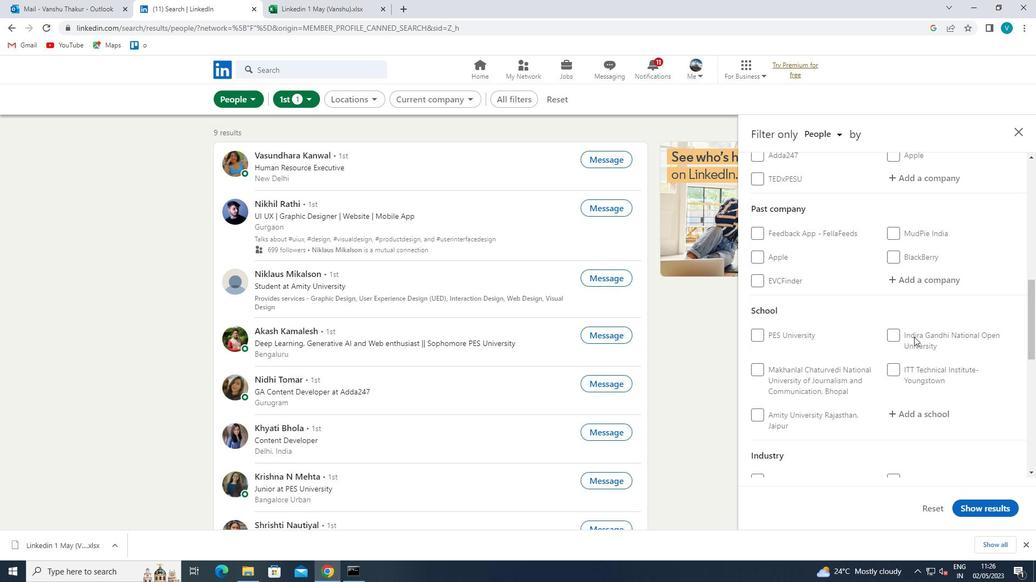 
Action: Mouse scrolled (914, 337) with delta (0, 0)
Screenshot: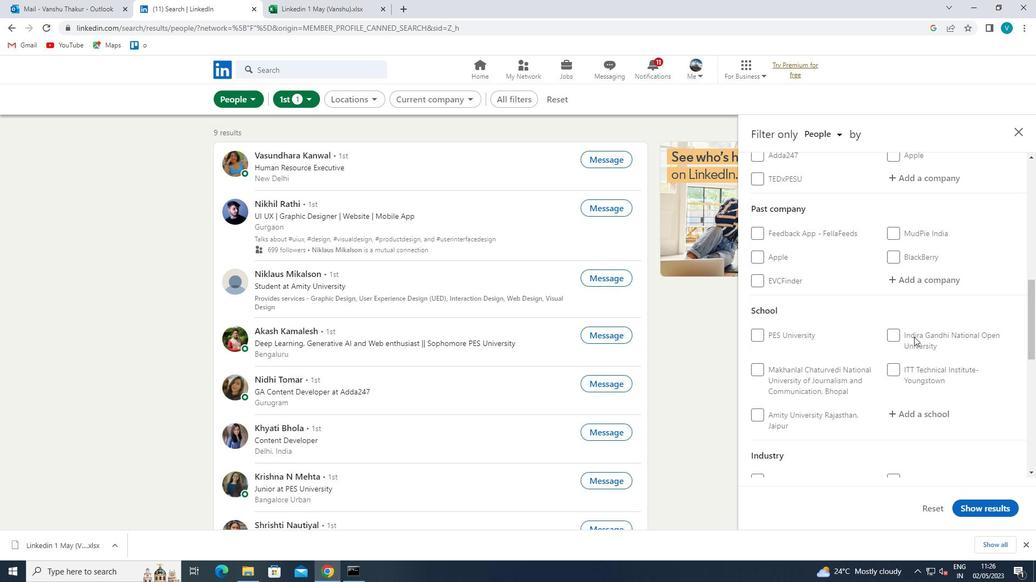 
Action: Mouse scrolled (914, 337) with delta (0, 0)
Screenshot: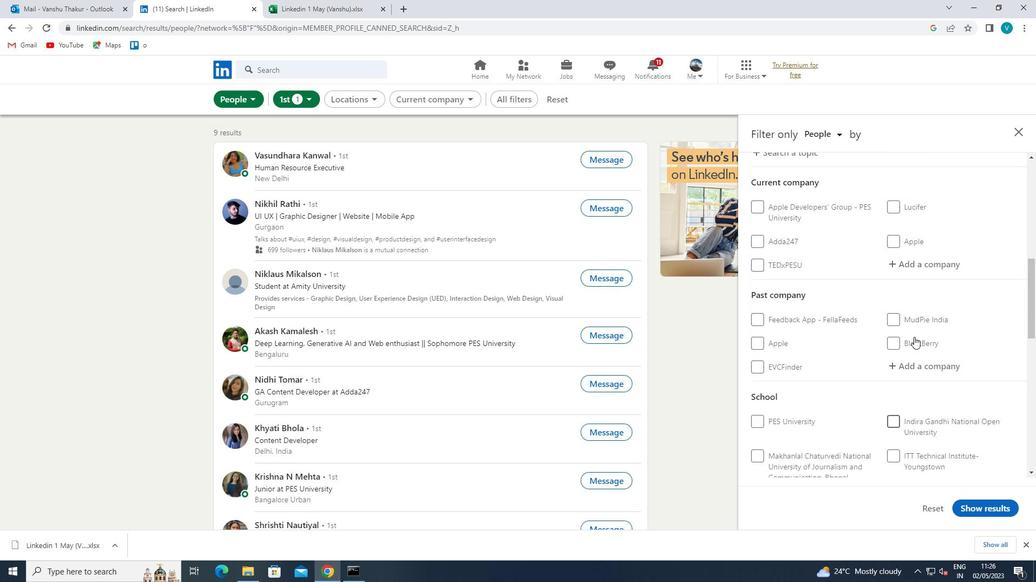 
Action: Mouse pressed left at (914, 337)
Screenshot: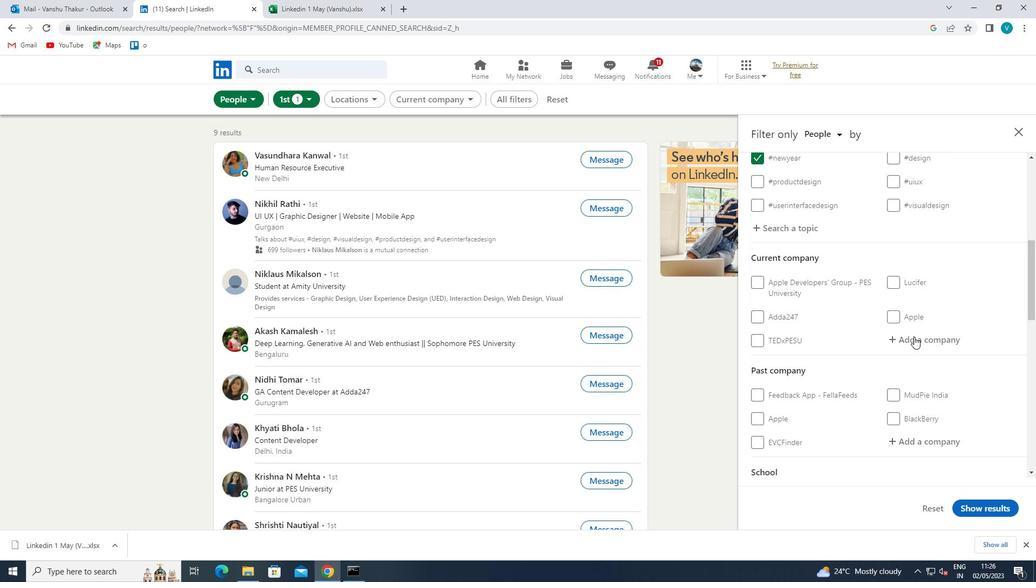 
Action: Key pressed <Key.shift>NTT<Key.space>
Screenshot: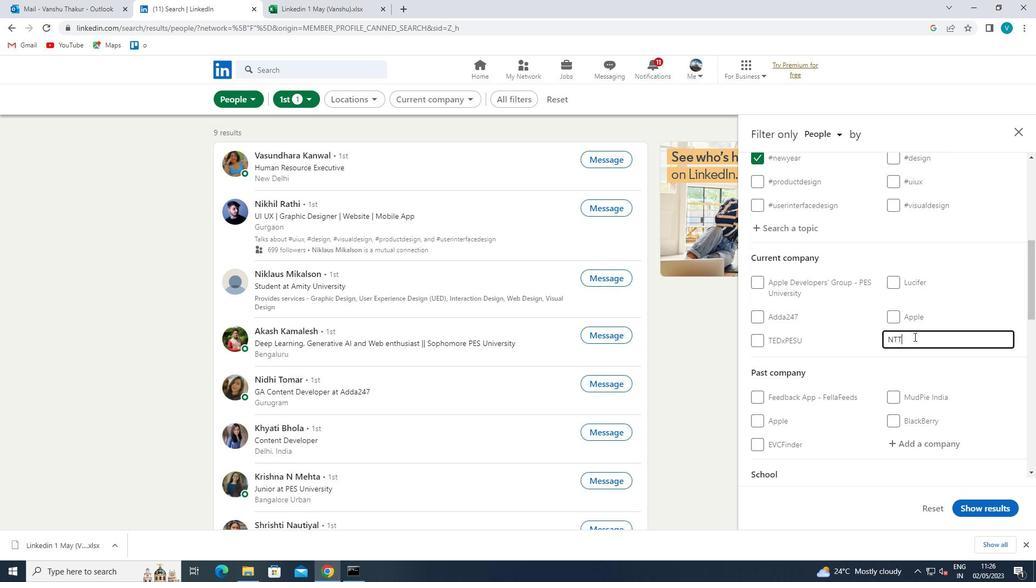 
Action: Mouse moved to (902, 356)
Screenshot: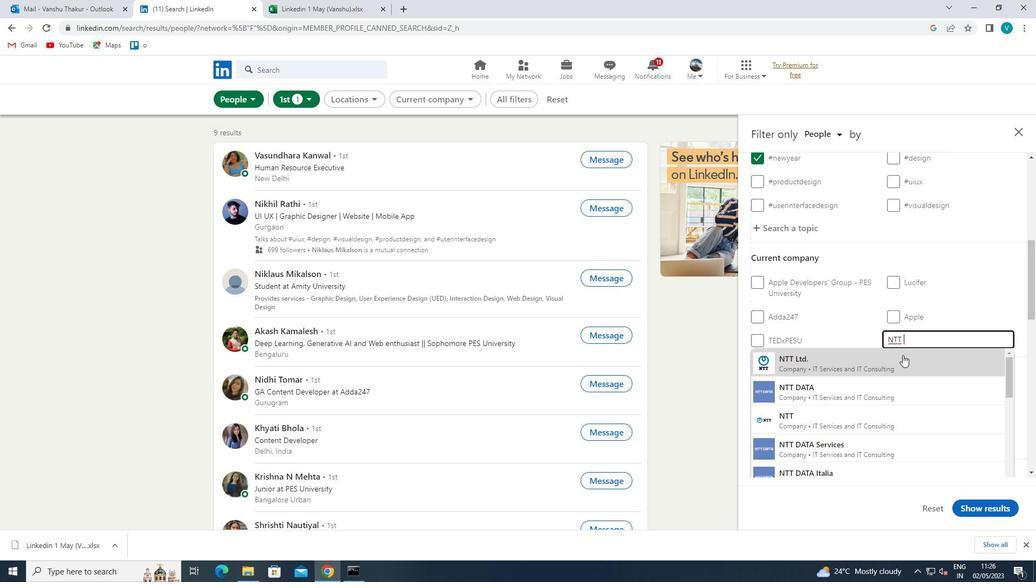 
Action: Mouse pressed left at (902, 356)
Screenshot: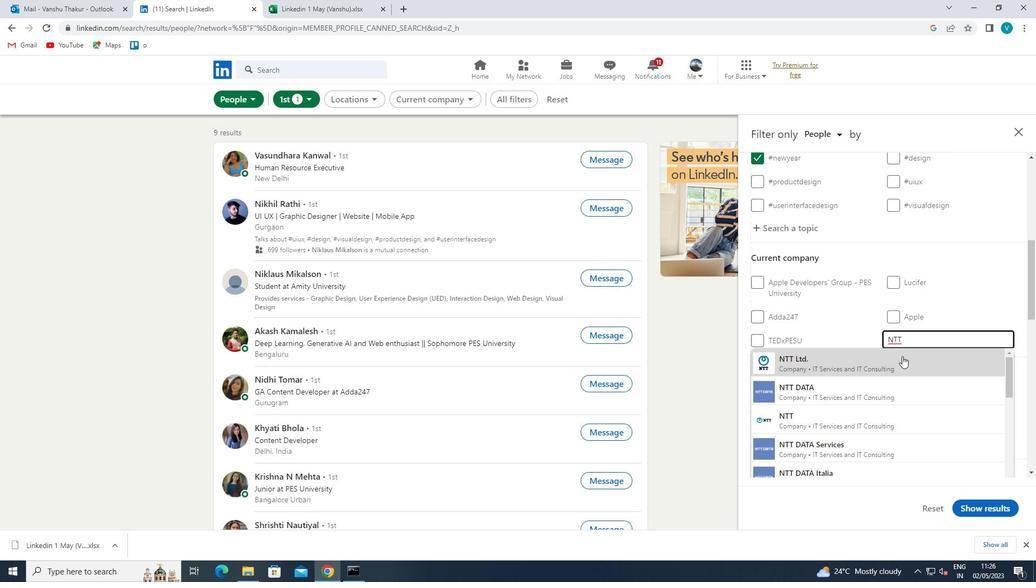
Action: Mouse scrolled (902, 356) with delta (0, 0)
Screenshot: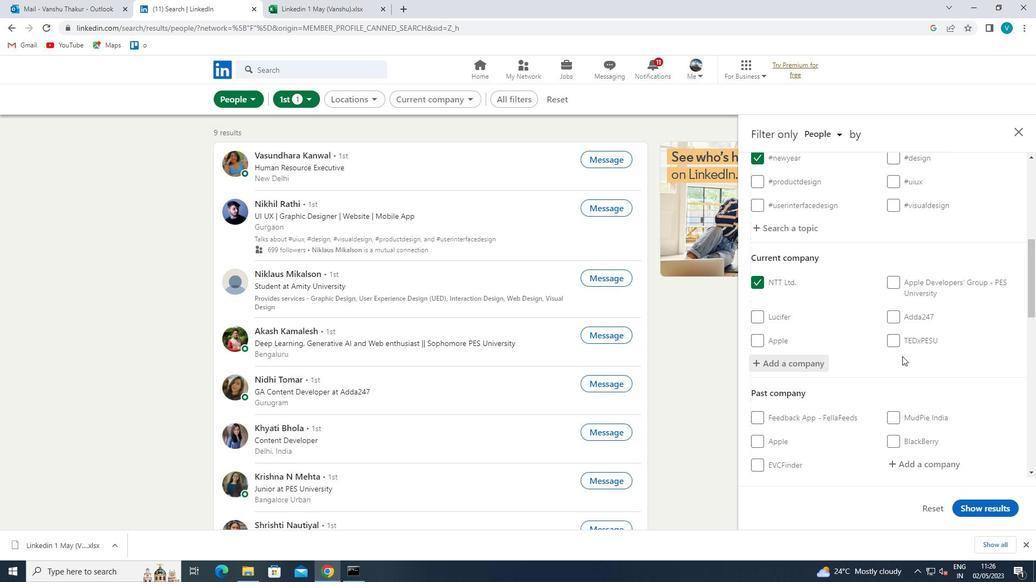 
Action: Mouse scrolled (902, 356) with delta (0, 0)
Screenshot: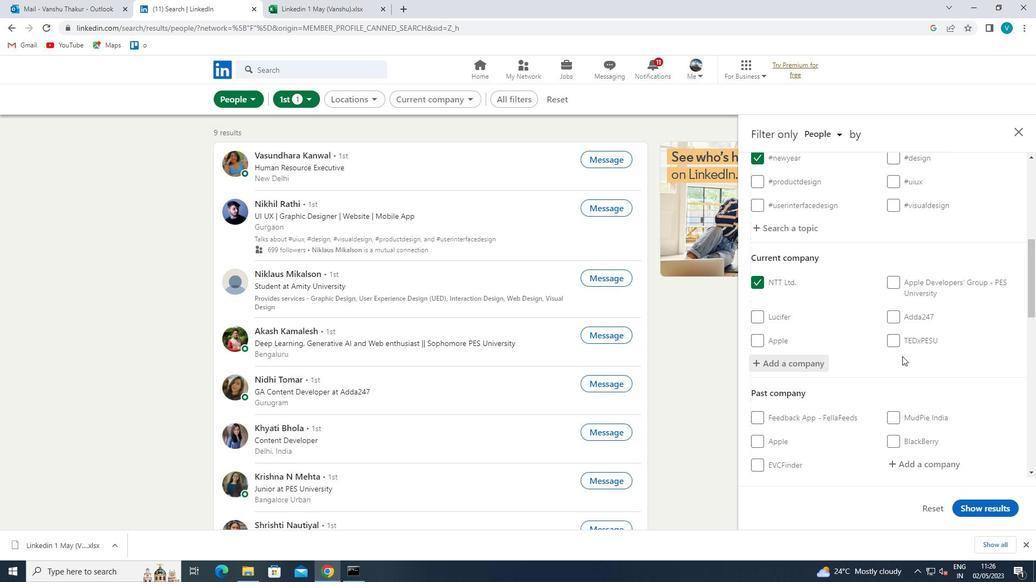 
Action: Mouse scrolled (902, 356) with delta (0, 0)
Screenshot: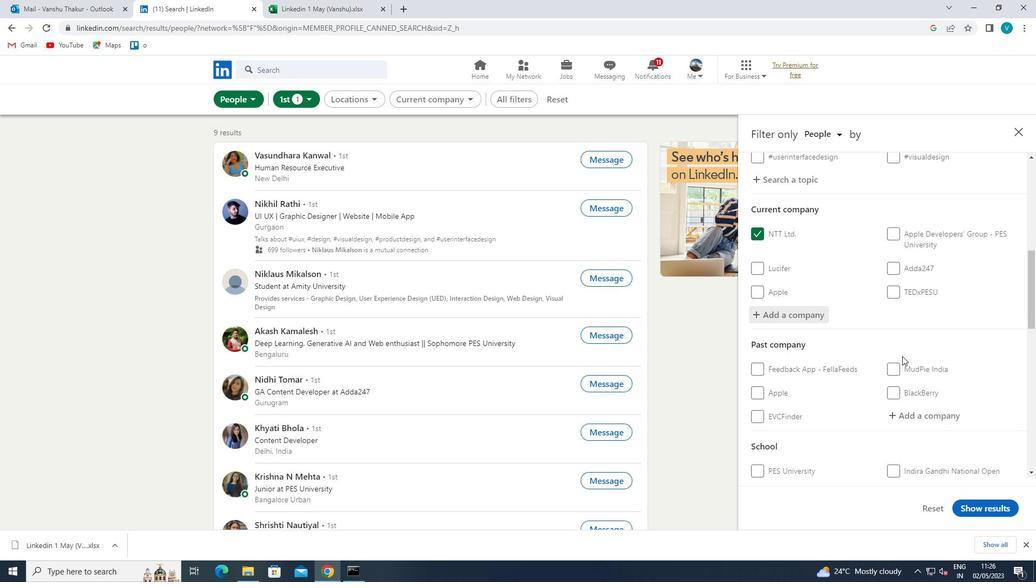 
Action: Mouse scrolled (902, 356) with delta (0, 0)
Screenshot: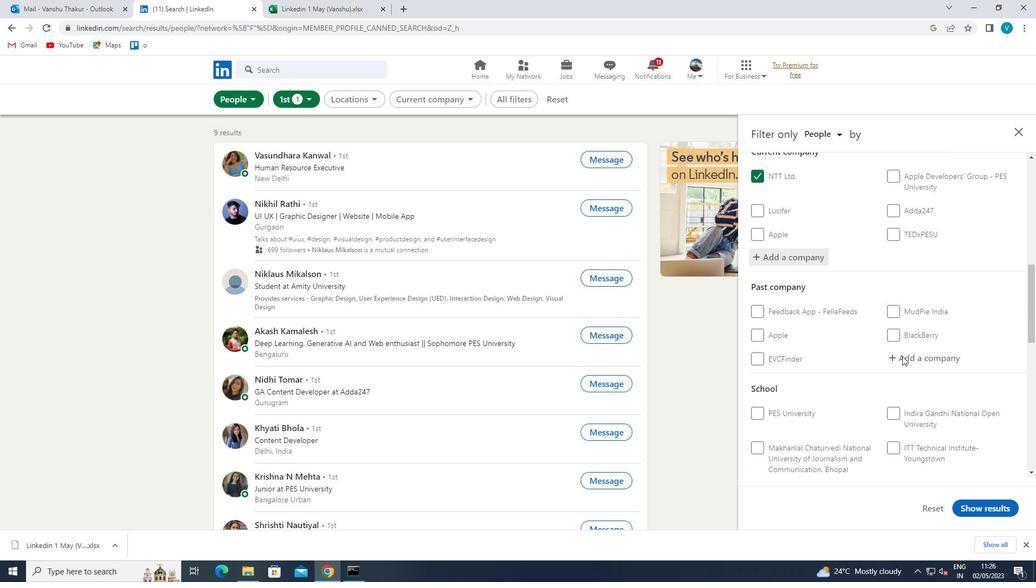 
Action: Mouse scrolled (902, 356) with delta (0, 0)
Screenshot: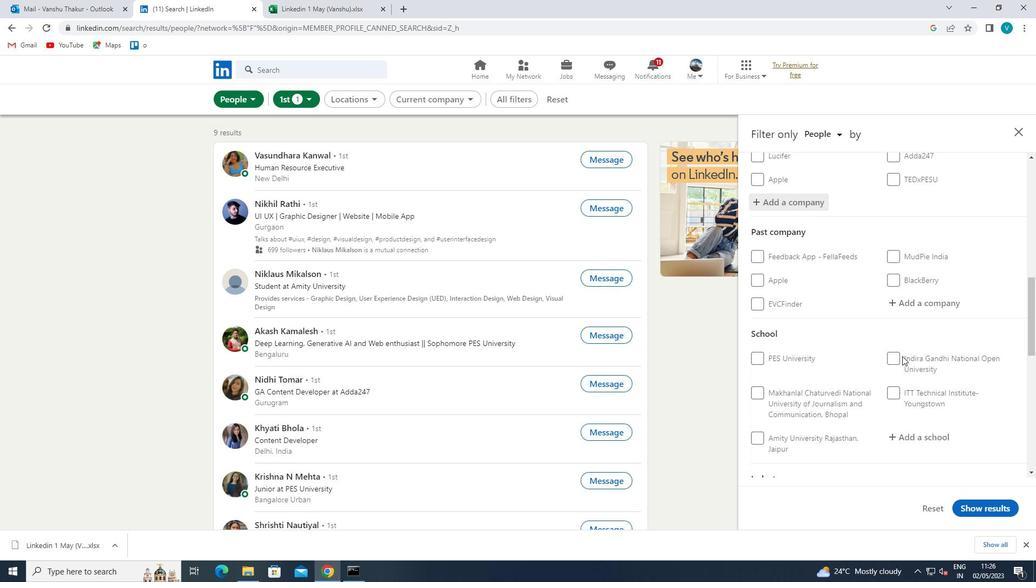 
Action: Mouse moved to (920, 330)
Screenshot: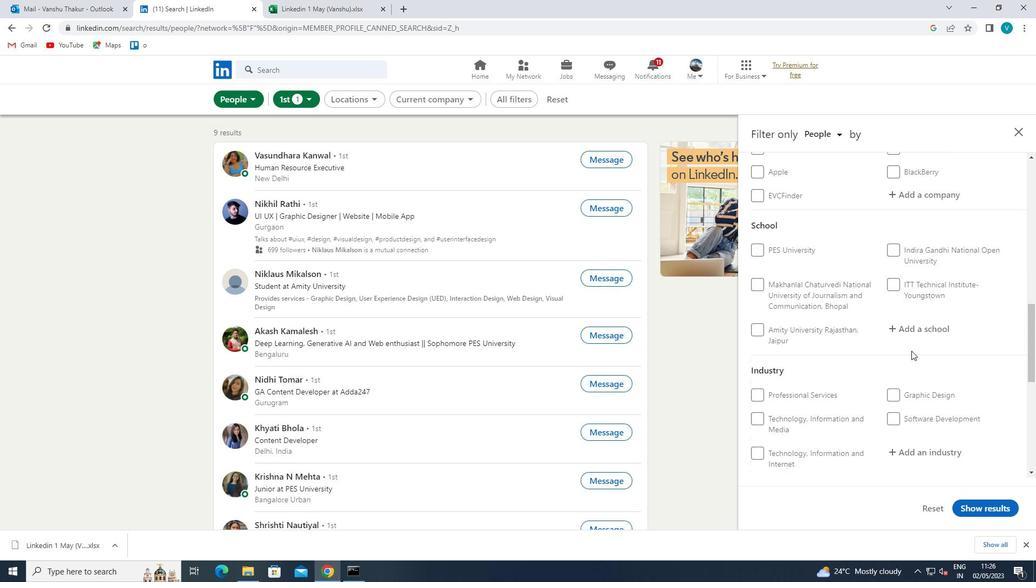 
Action: Mouse pressed left at (920, 330)
Screenshot: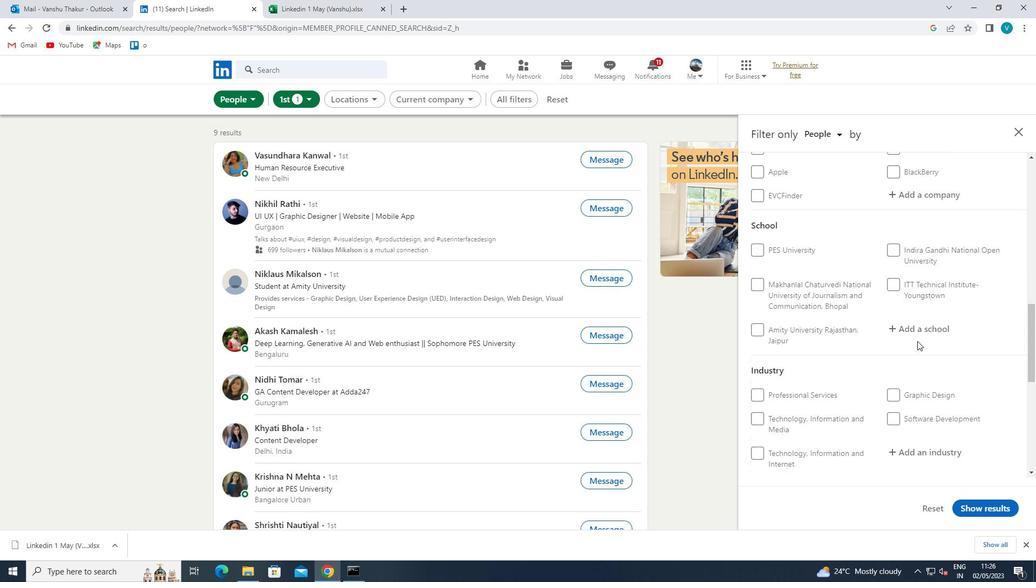 
Action: Mouse moved to (921, 330)
Screenshot: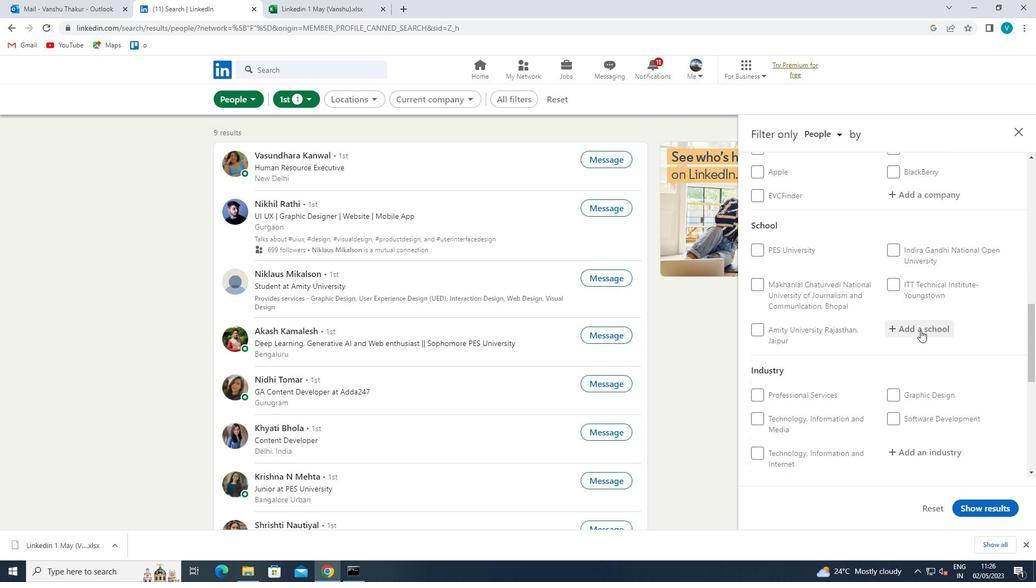 
Action: Key pressed <Key.shift>GOWTA\<Key.backspace><Key.backspace>H
Screenshot: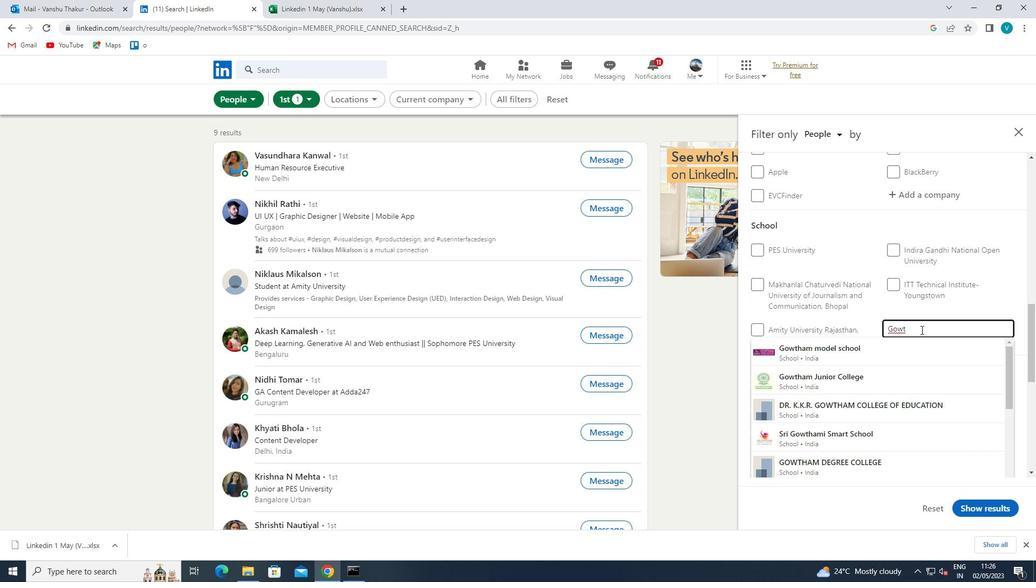 
Action: Mouse moved to (886, 356)
Screenshot: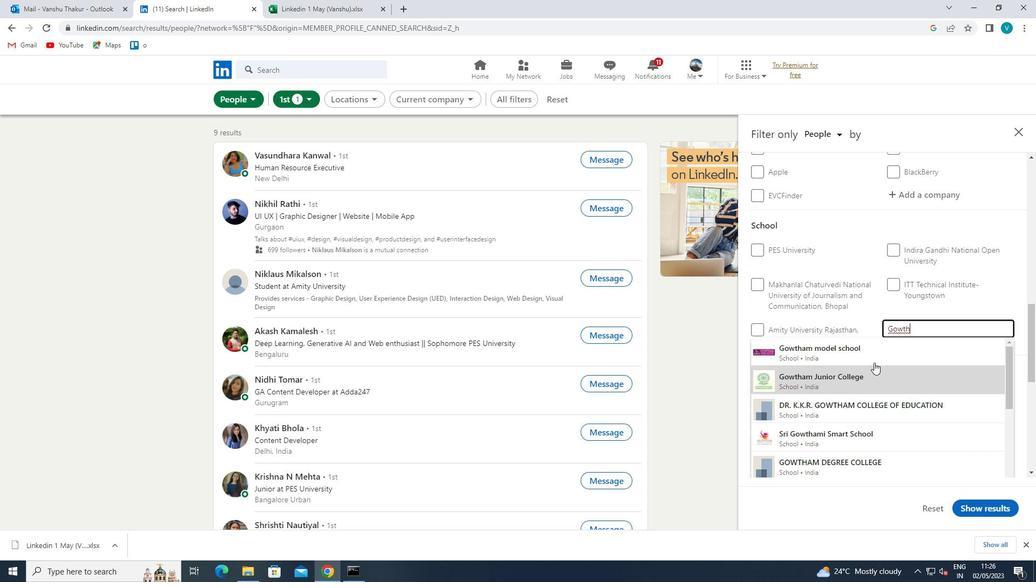 
Action: Mouse pressed left at (886, 356)
Screenshot: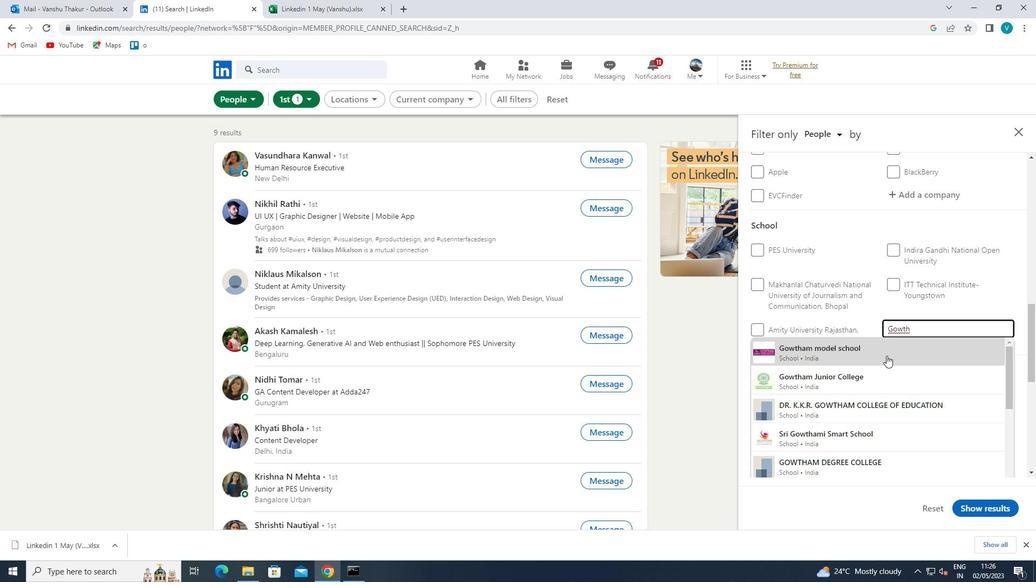 
Action: Mouse scrolled (886, 355) with delta (0, 0)
Screenshot: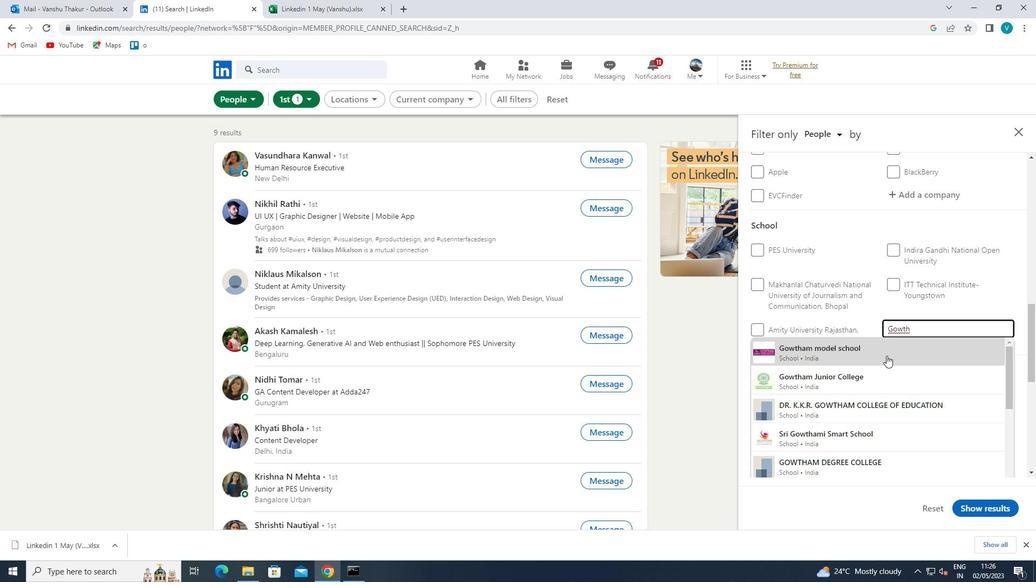 
Action: Mouse scrolled (886, 355) with delta (0, 0)
Screenshot: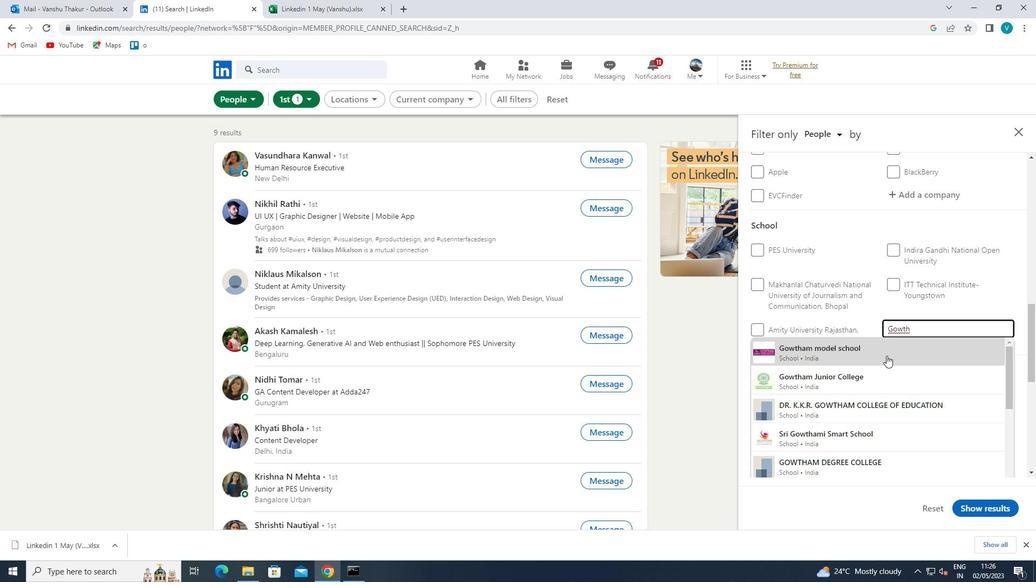 
Action: Mouse scrolled (886, 355) with delta (0, 0)
Screenshot: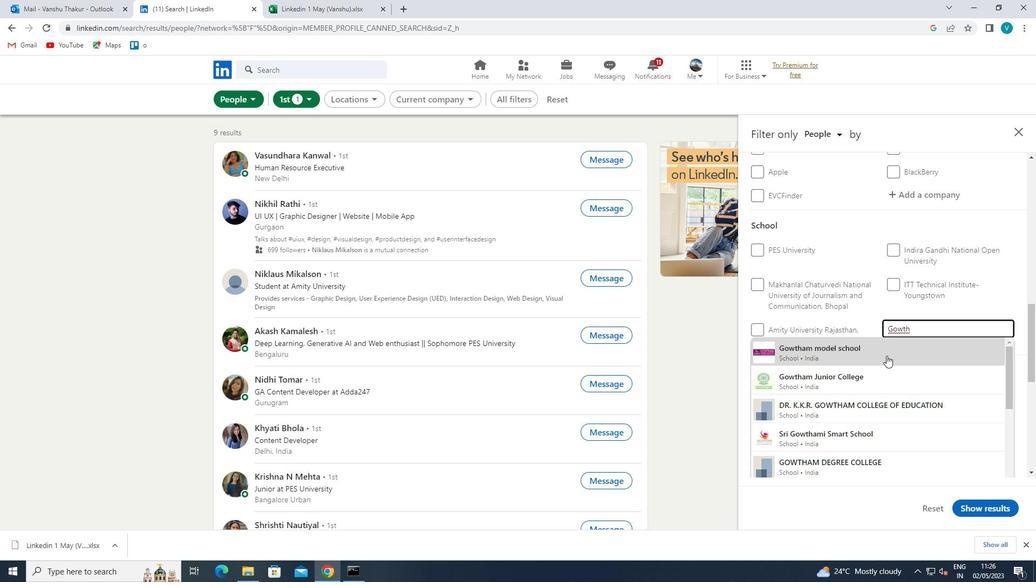 
Action: Mouse moved to (920, 302)
Screenshot: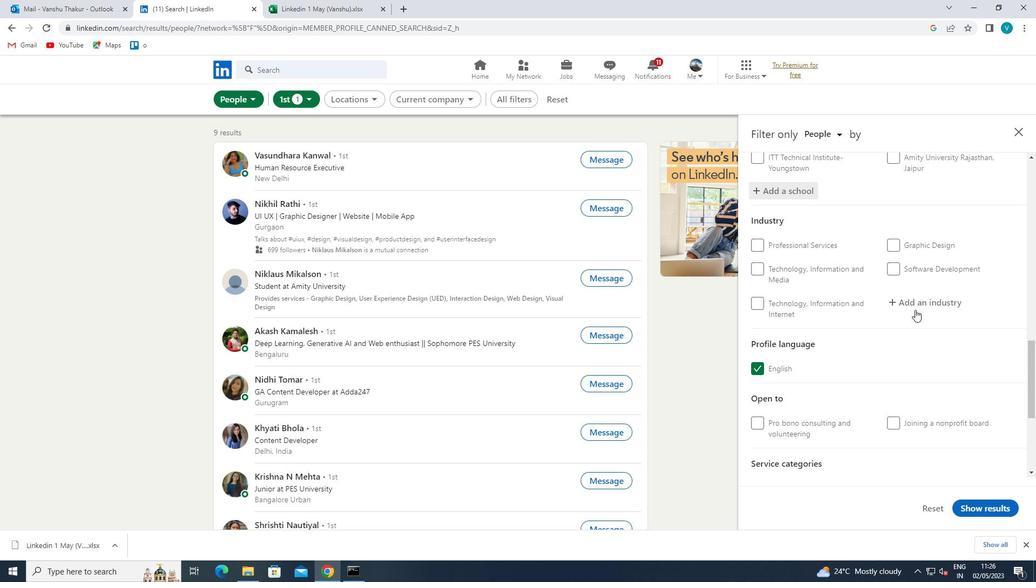 
Action: Mouse pressed left at (920, 302)
Screenshot: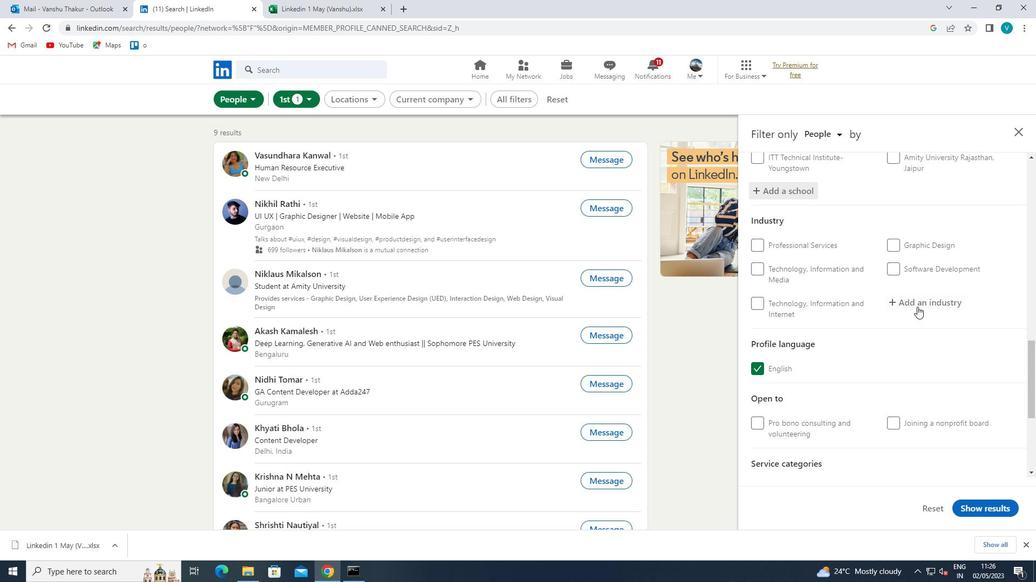 
Action: Key pressed <Key.shift>RESIDEN
Screenshot: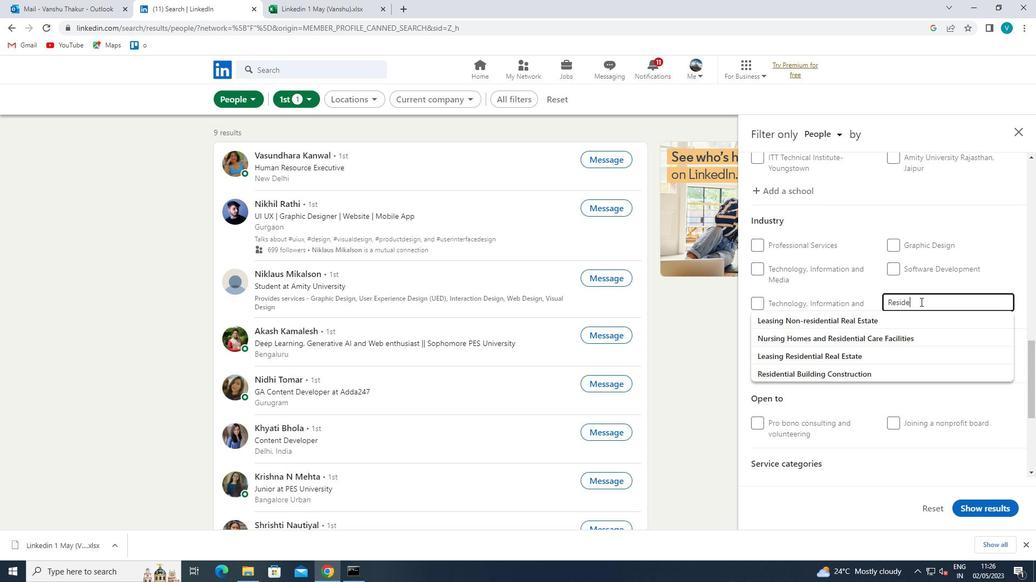 
Action: Mouse moved to (891, 368)
Screenshot: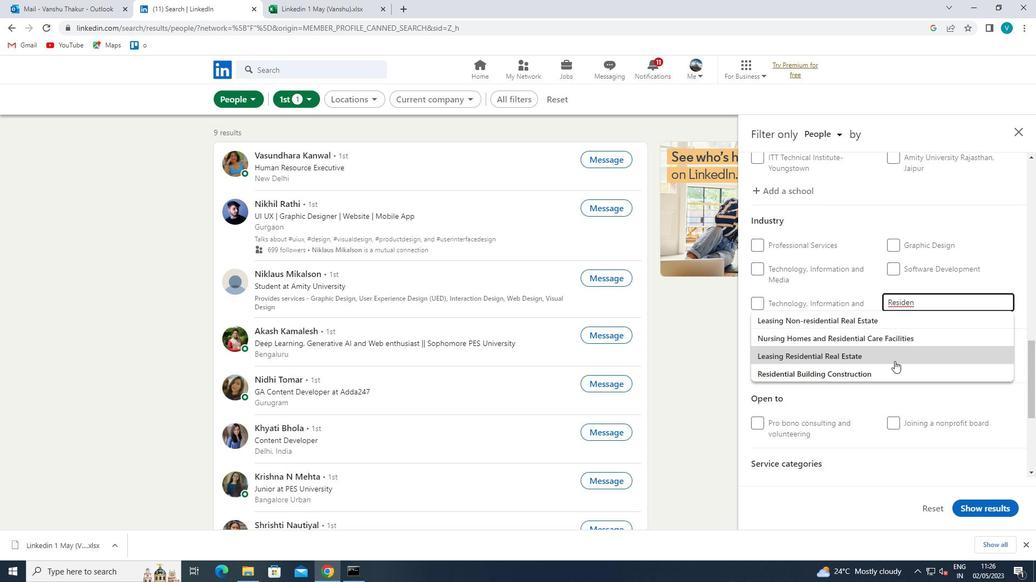 
Action: Mouse pressed left at (891, 368)
Screenshot: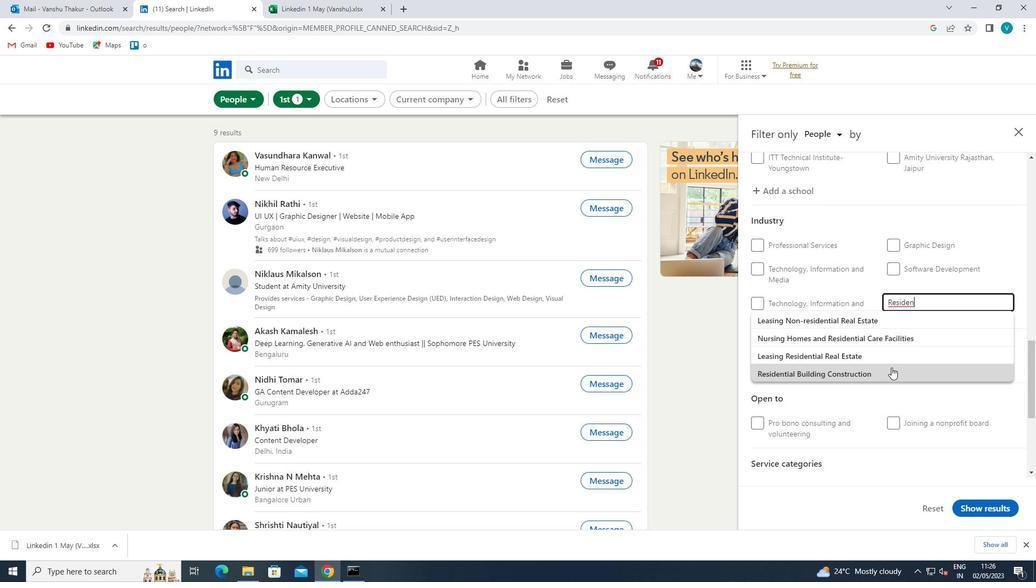 
Action: Mouse moved to (881, 368)
Screenshot: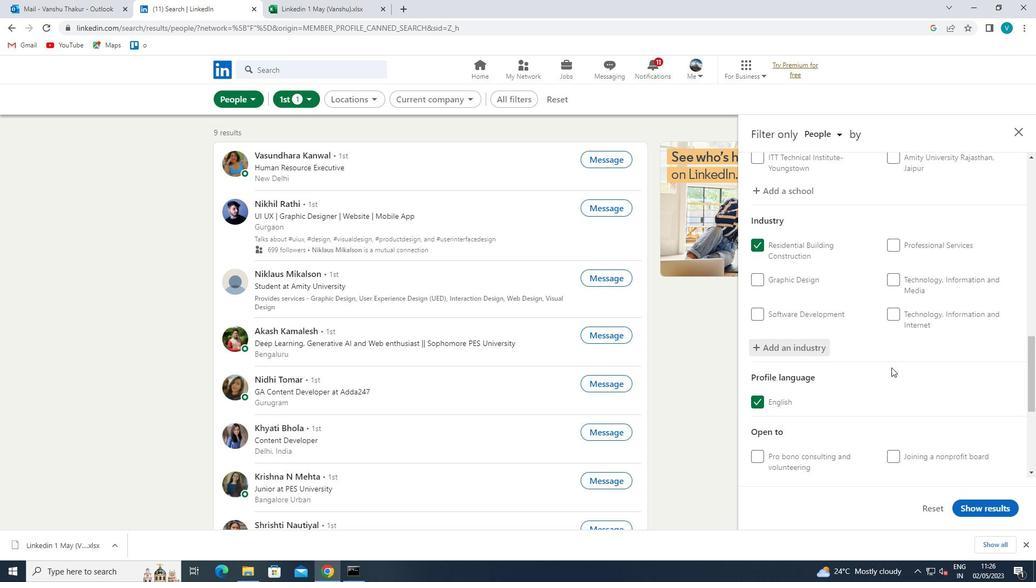 
Action: Mouse scrolled (881, 367) with delta (0, 0)
Screenshot: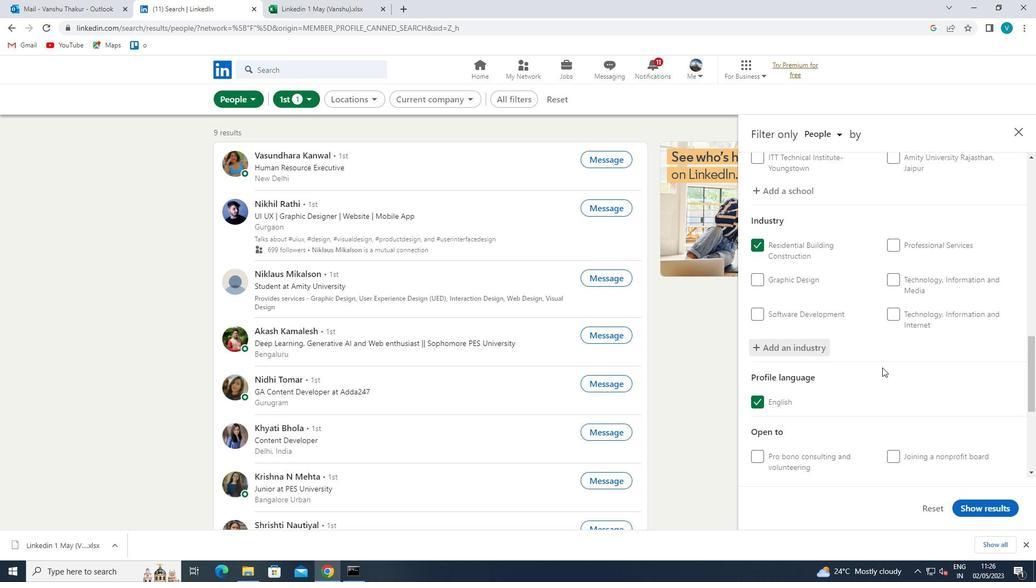 
Action: Mouse moved to (881, 368)
Screenshot: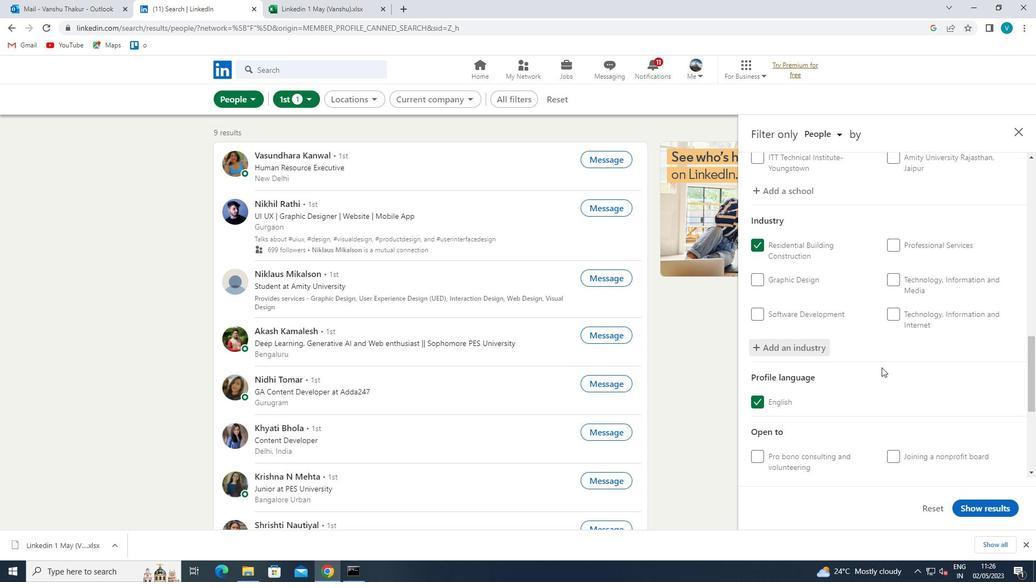 
Action: Mouse scrolled (881, 367) with delta (0, 0)
Screenshot: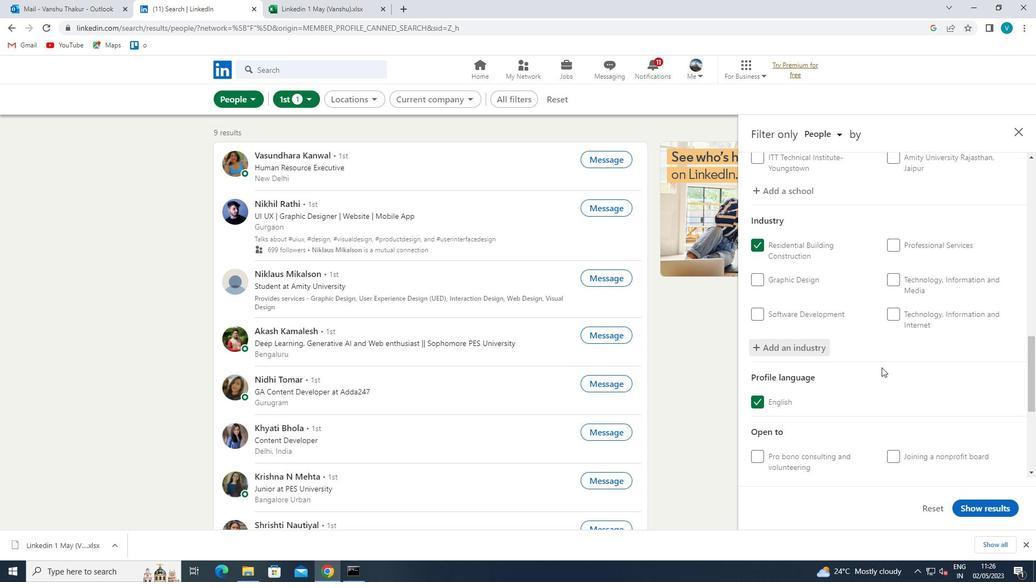 
Action: Mouse moved to (881, 367)
Screenshot: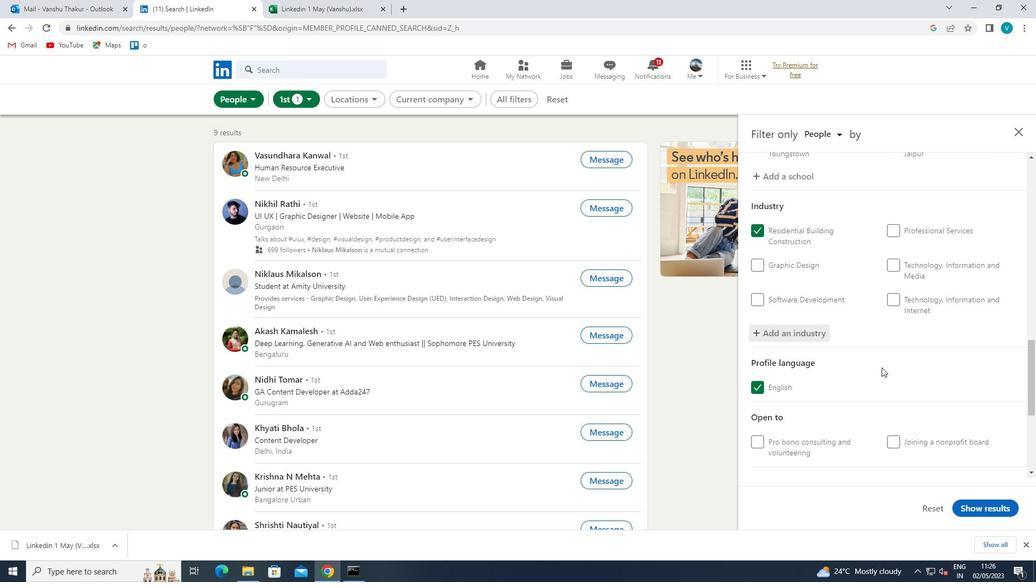 
Action: Mouse scrolled (881, 366) with delta (0, 0)
Screenshot: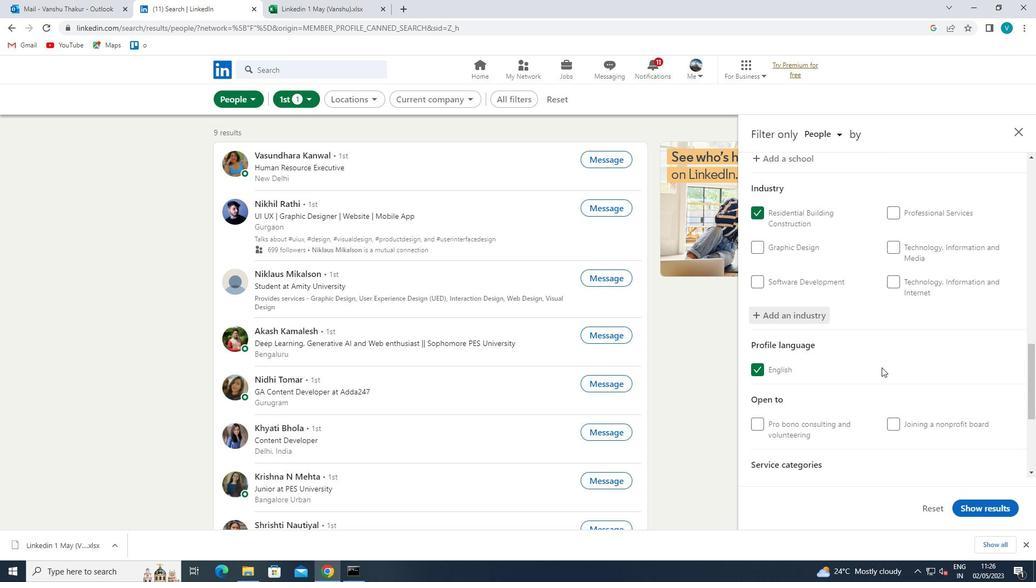 
Action: Mouse moved to (881, 366)
Screenshot: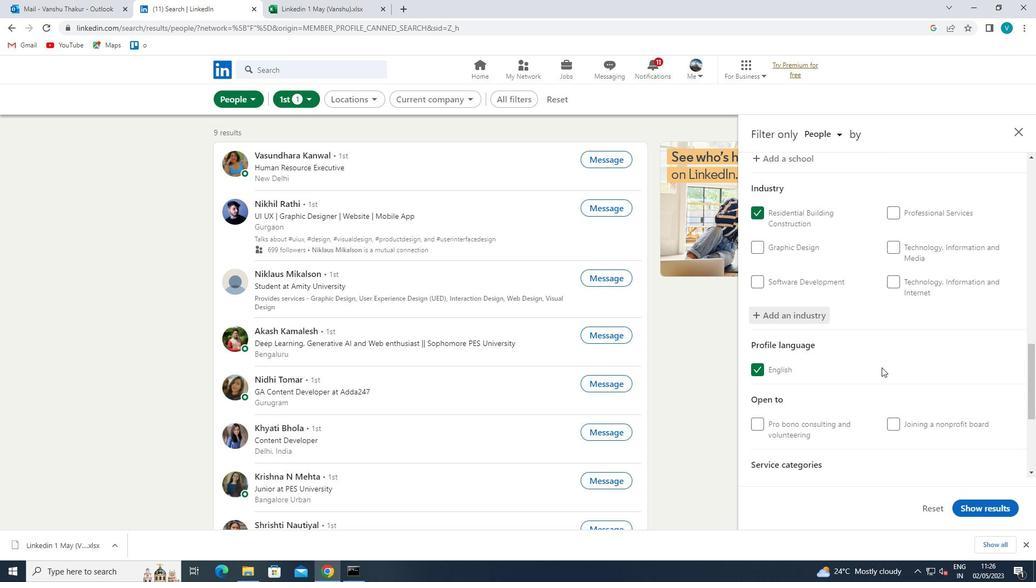 
Action: Mouse scrolled (881, 365) with delta (0, 0)
Screenshot: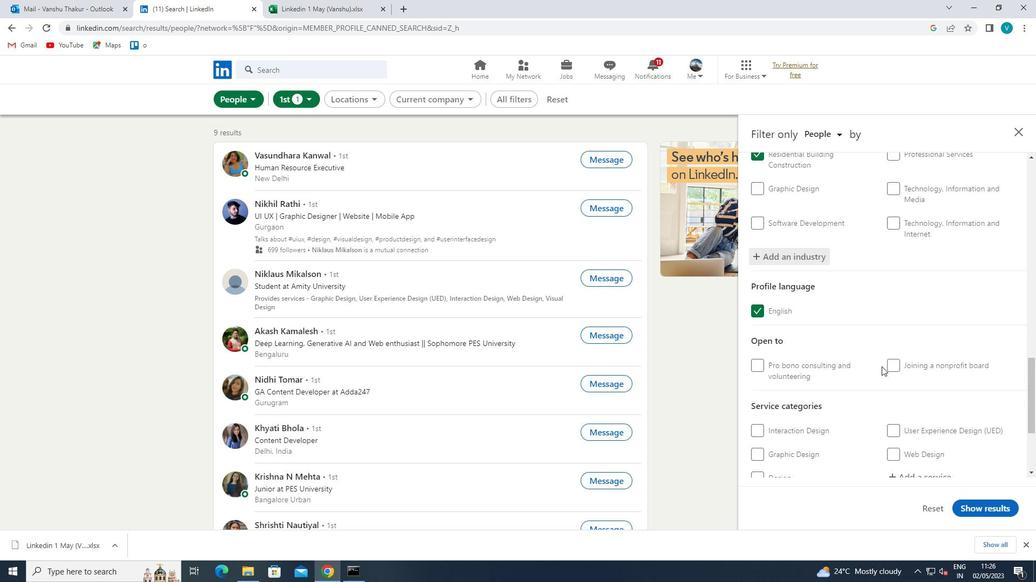 
Action: Mouse moved to (881, 366)
Screenshot: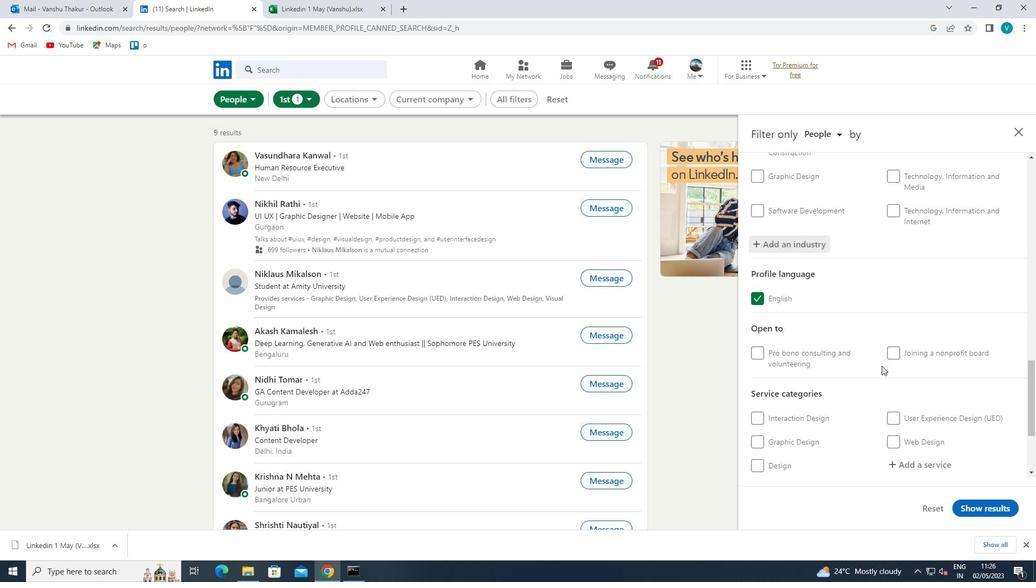 
Action: Mouse scrolled (881, 365) with delta (0, 0)
Screenshot: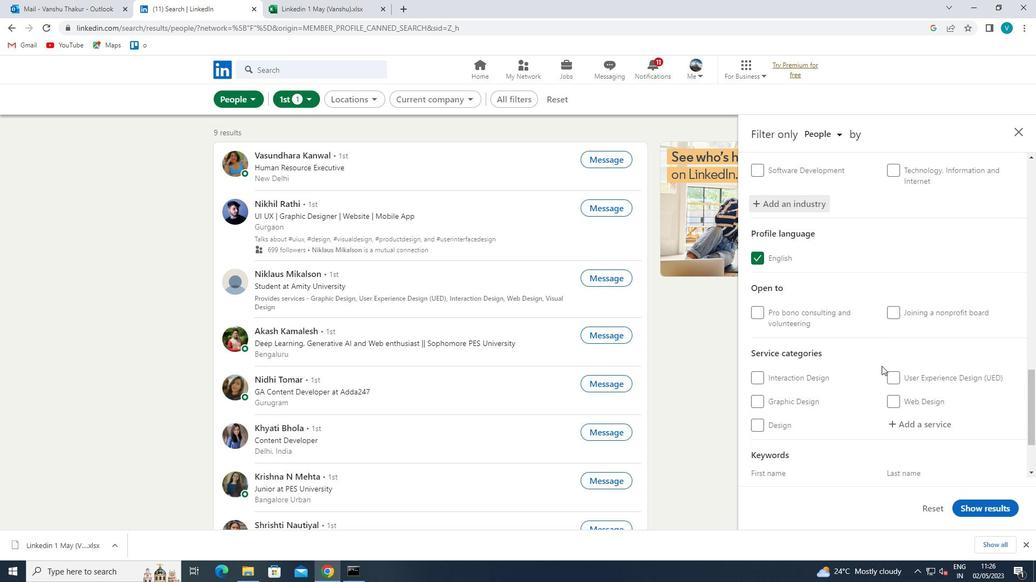
Action: Mouse moved to (919, 323)
Screenshot: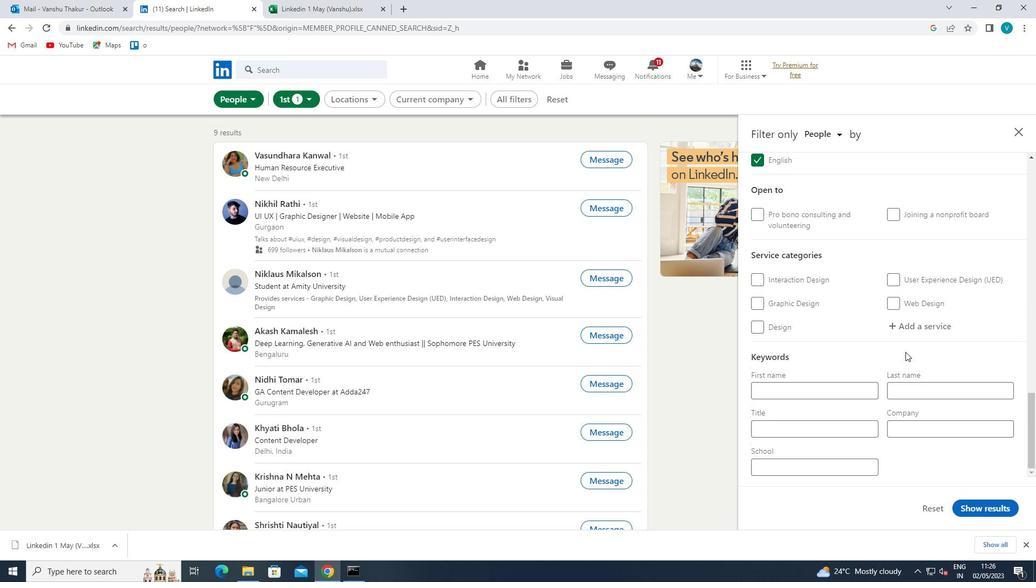 
Action: Mouse pressed left at (919, 323)
Screenshot: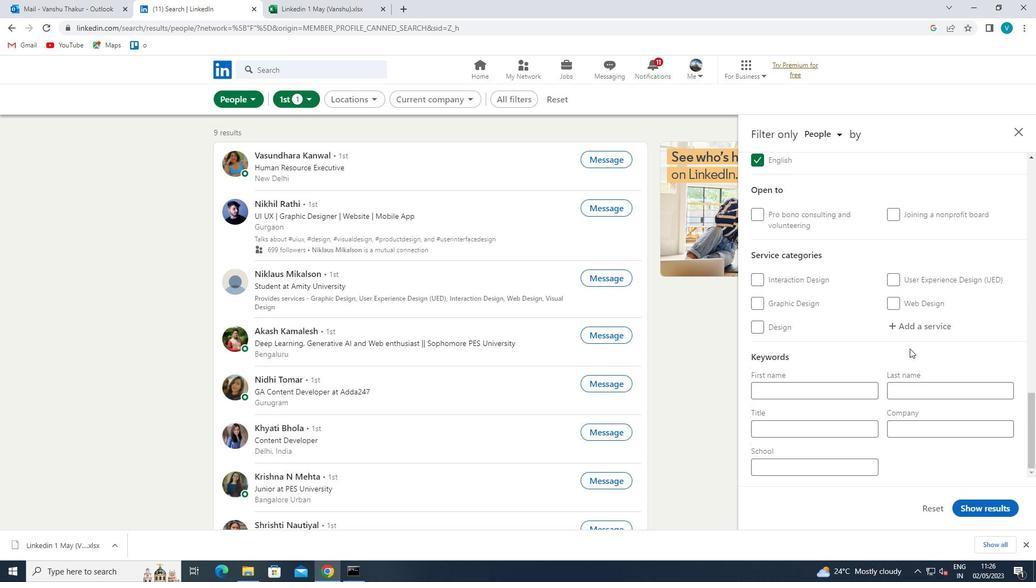 
Action: Key pressed <Key.shift><Key.shift><Key.shift><Key.shift><Key.shift><Key.shift>MAR
Screenshot: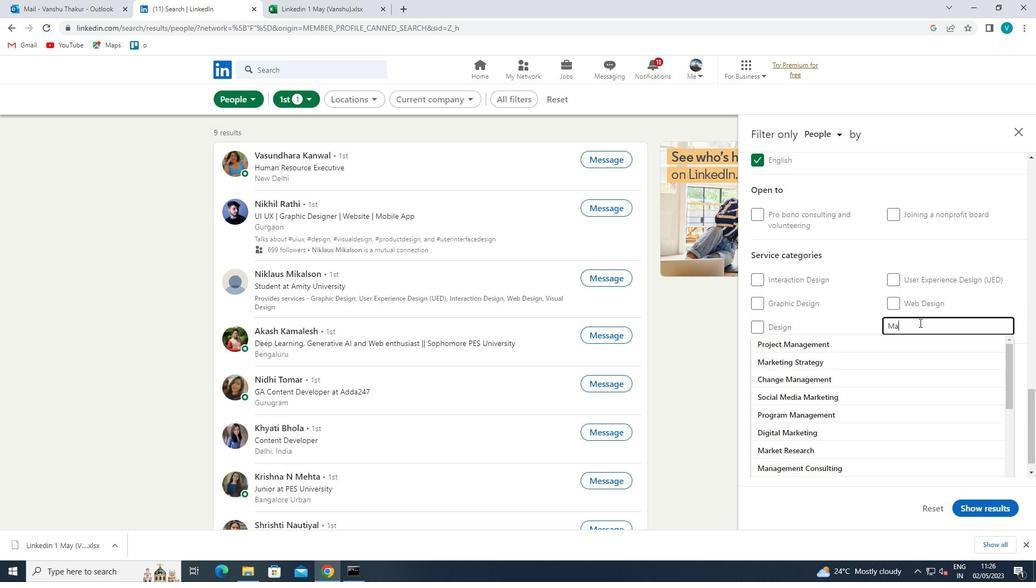 
Action: Mouse moved to (905, 318)
Screenshot: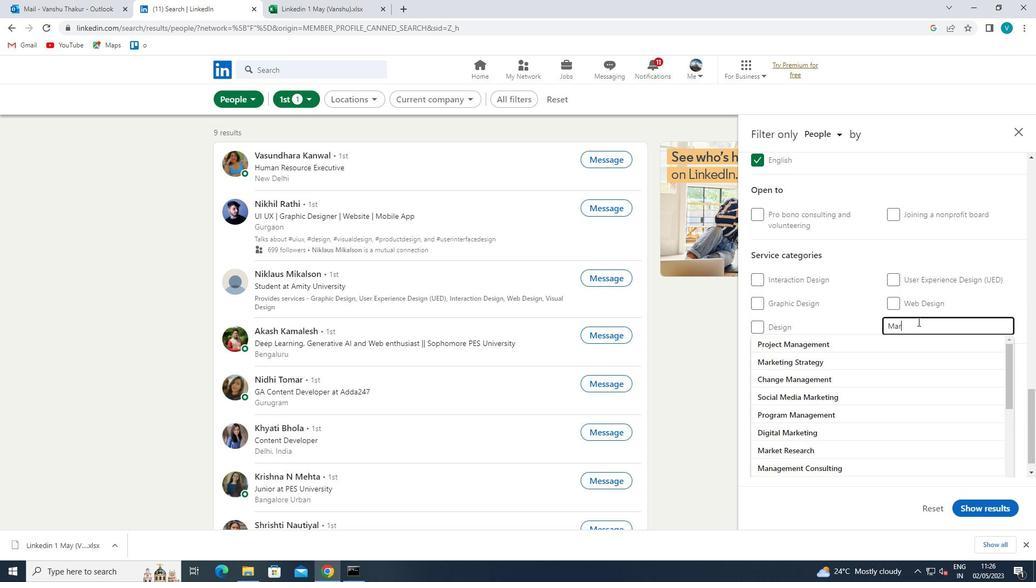 
Action: Key pressed KET<Key.space>
Screenshot: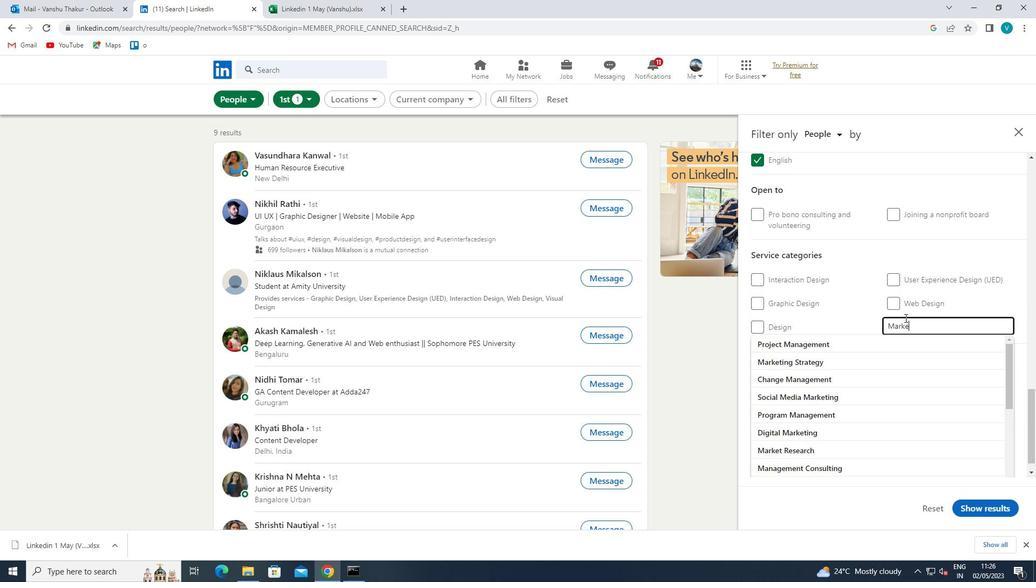 
Action: Mouse moved to (878, 347)
Screenshot: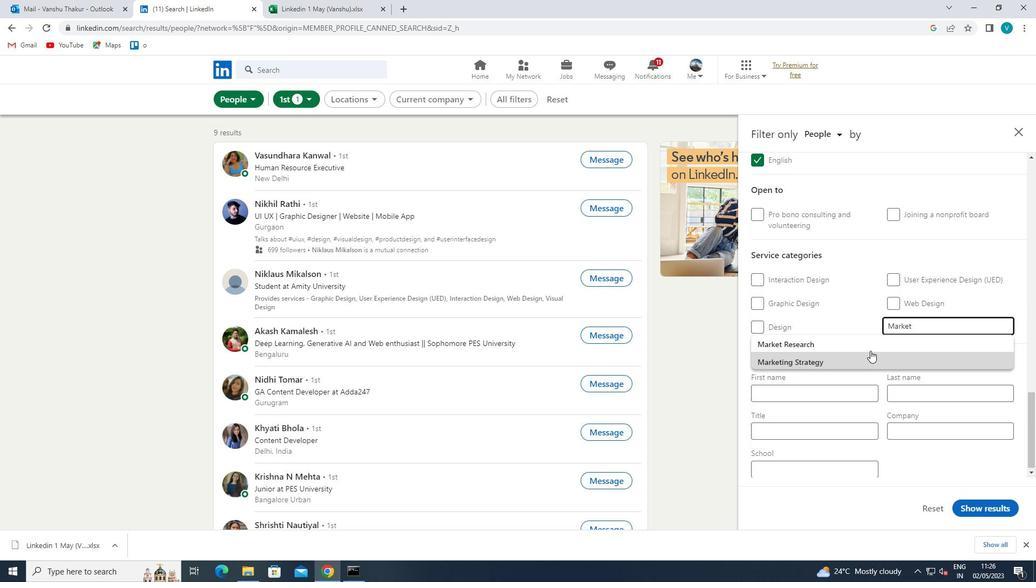 
Action: Mouse pressed left at (878, 347)
Screenshot: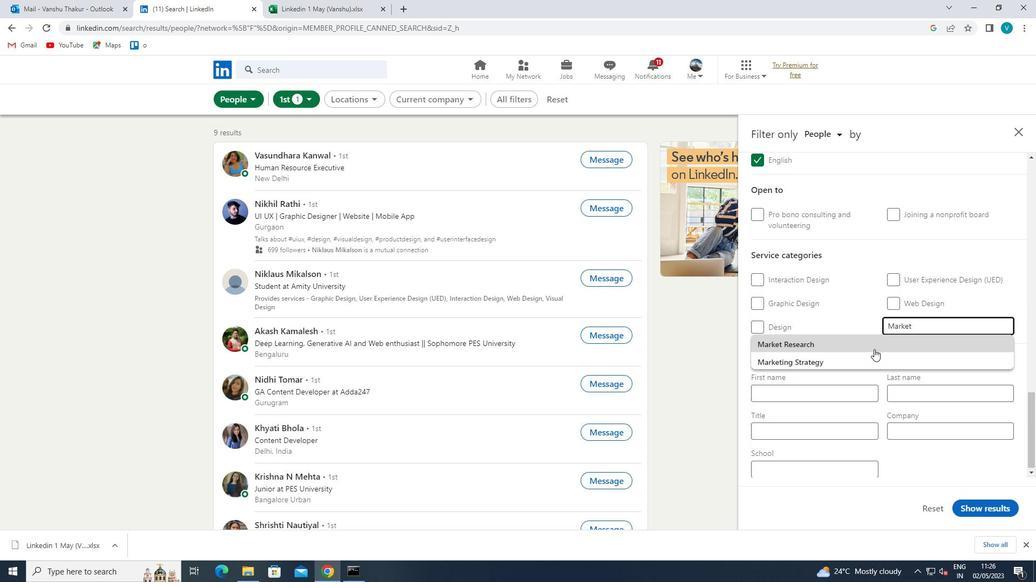 
Action: Mouse scrolled (878, 347) with delta (0, 0)
Screenshot: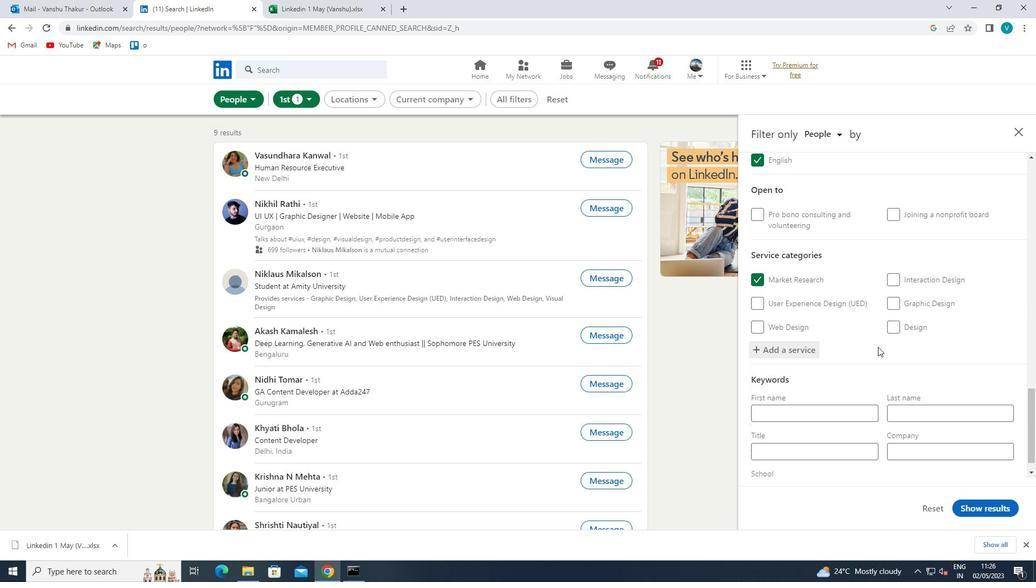 
Action: Mouse scrolled (878, 347) with delta (0, 0)
Screenshot: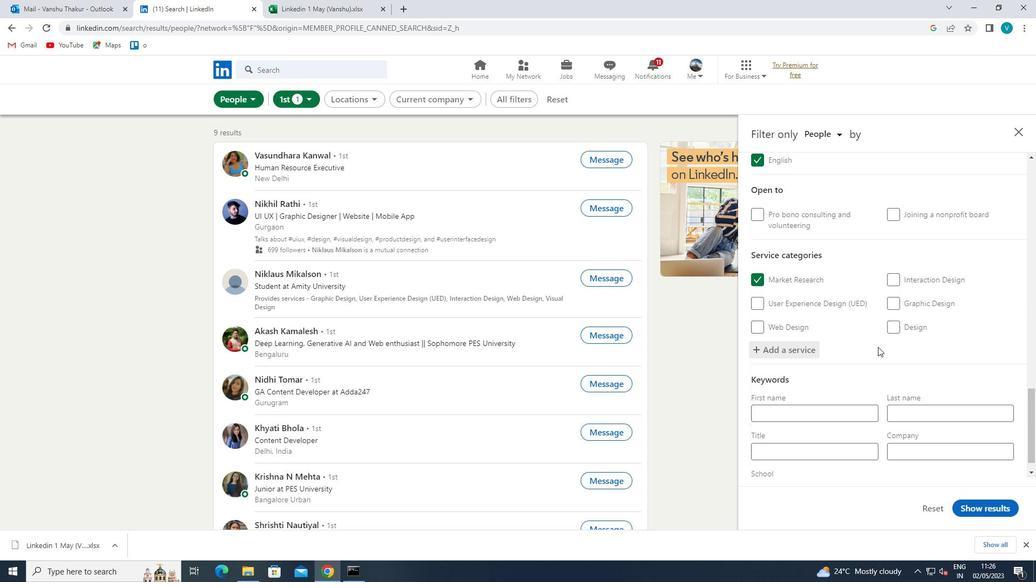 
Action: Mouse moved to (860, 421)
Screenshot: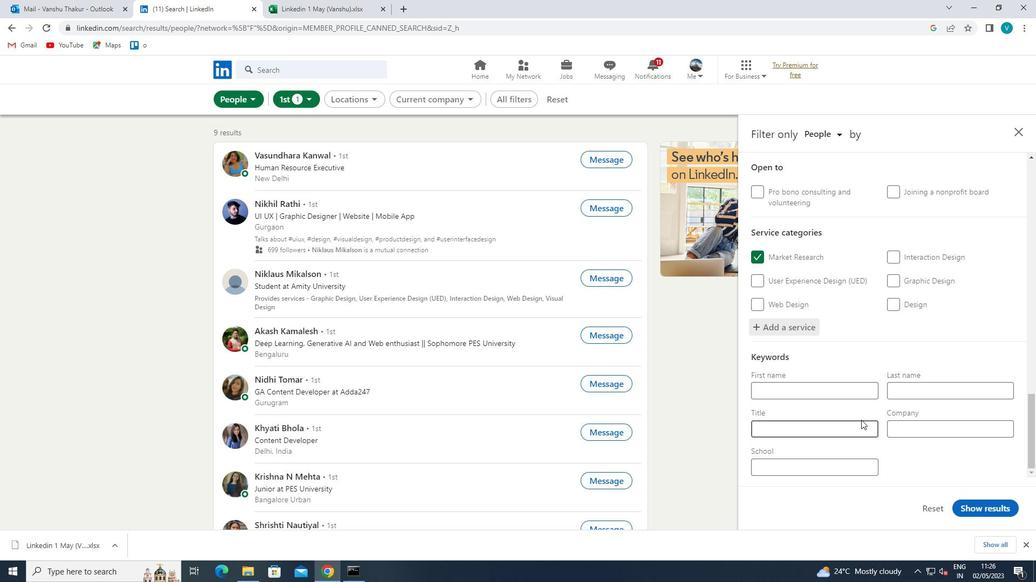 
Action: Mouse pressed left at (860, 421)
Screenshot: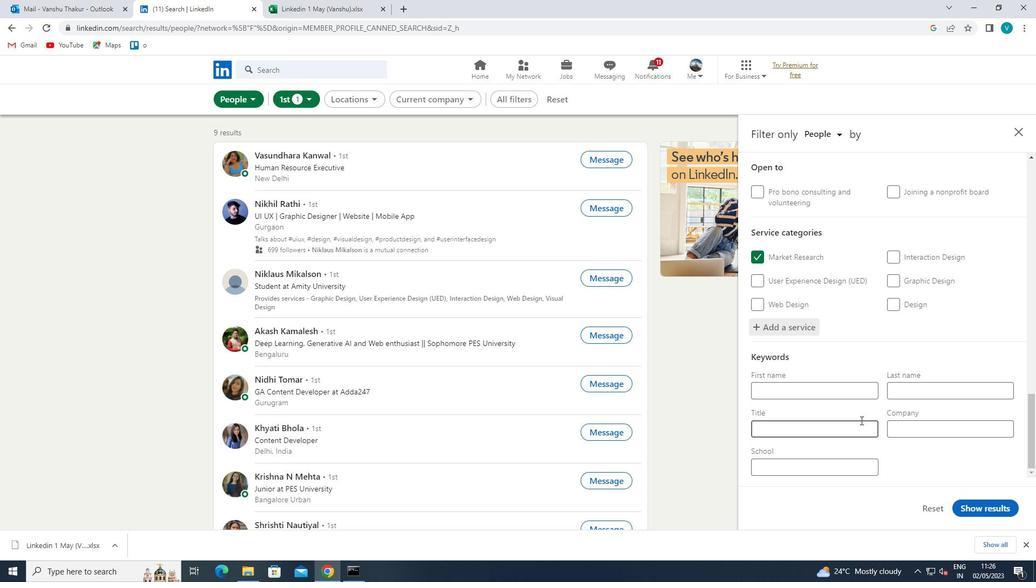 
Action: Key pressed <Key.shift>ORDERLY
Screenshot: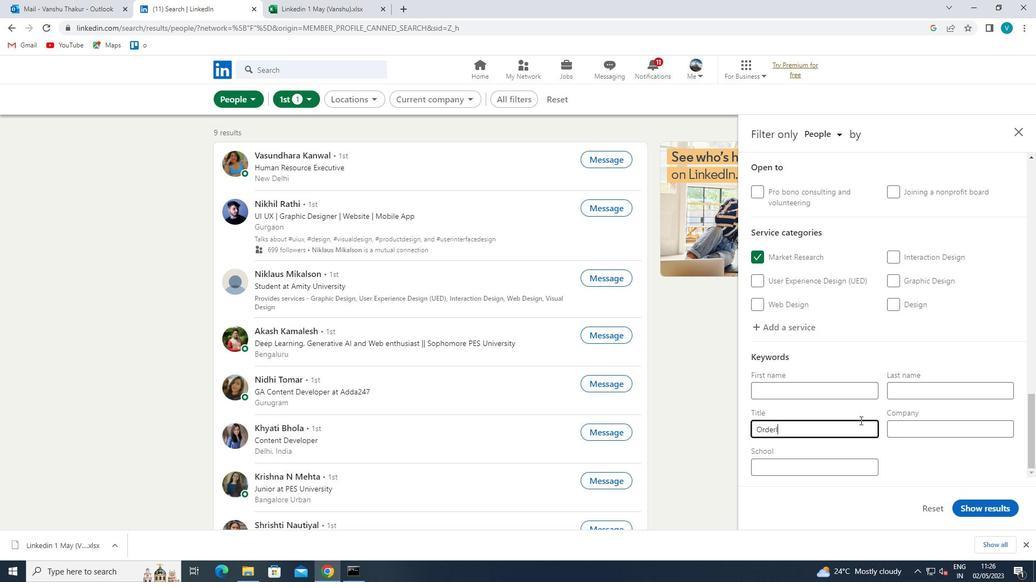 
Action: Mouse moved to (971, 503)
Screenshot: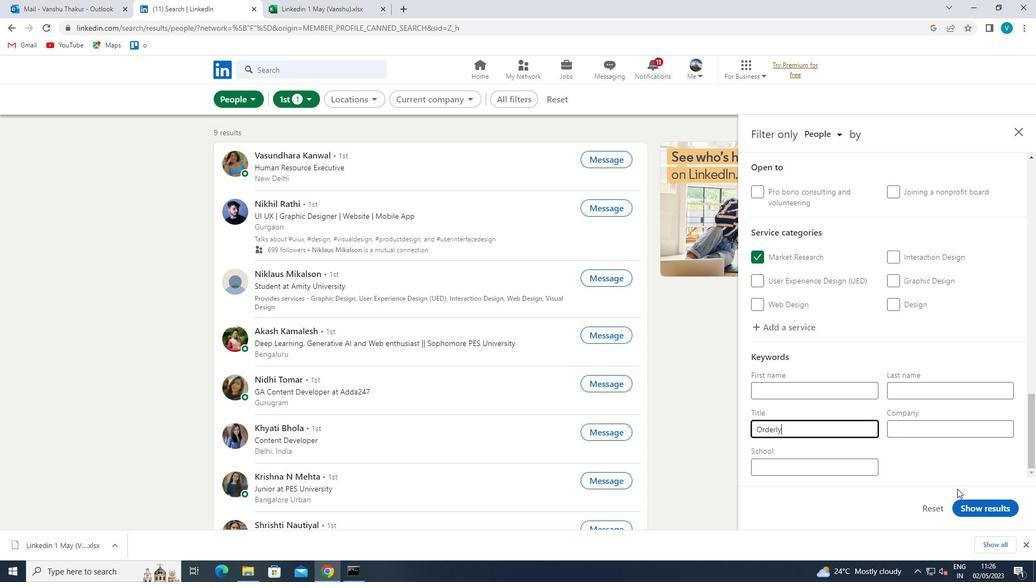 
Action: Mouse pressed left at (971, 503)
Screenshot: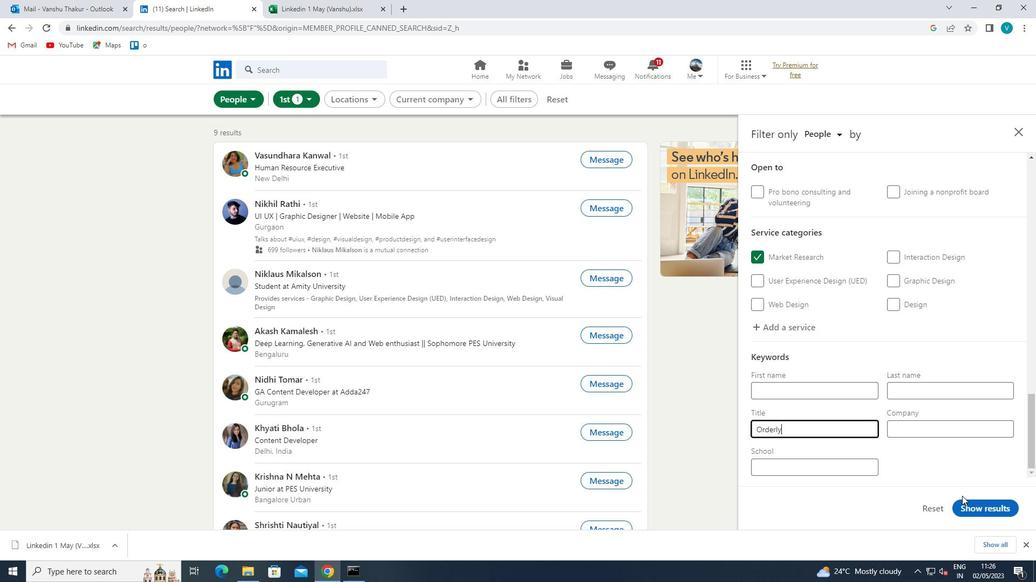 
